 Task: Open Card Server Migration in Board Customer Acquisition Cost to Workspace Business Intelligence and Analytics and add a team member Softage.3@softage.net, a label Orange, a checklist Copywriting, an attachment from Trello, a color Orange and finally, add a card description 'Conduct customer research for new customer loyalty program' and a comment 'This task presents an opportunity to demonstrate our team-building and collaboration skills, working effectively with others towards a common goal.'. Add a start date 'Jan 07, 1900' with a due date 'Jan 14, 1900'
Action: Mouse moved to (44, 270)
Screenshot: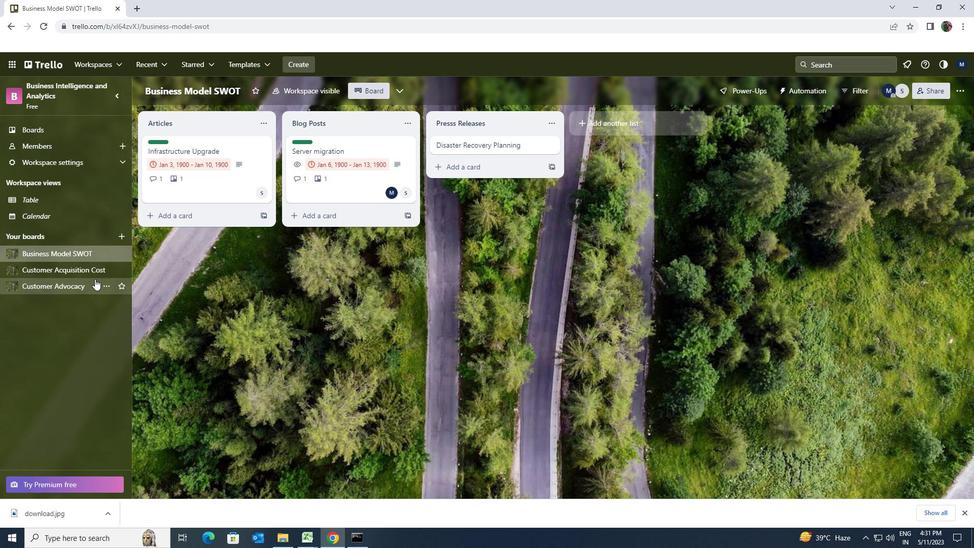 
Action: Mouse pressed left at (44, 270)
Screenshot: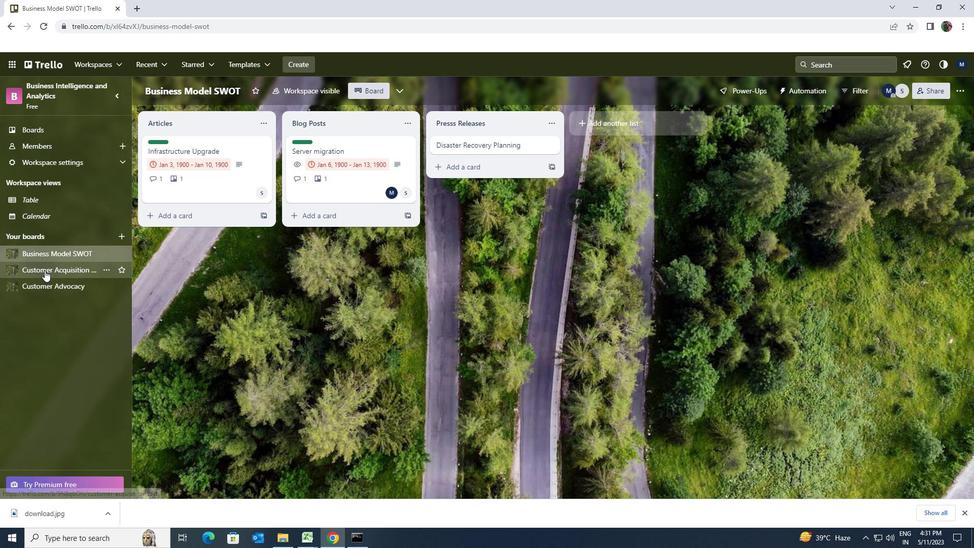 
Action: Mouse moved to (530, 149)
Screenshot: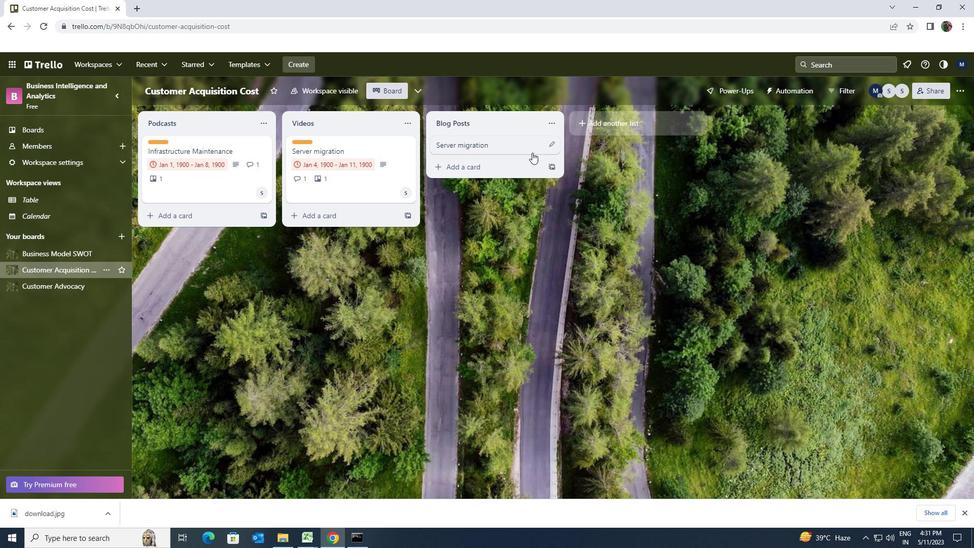 
Action: Mouse pressed left at (530, 149)
Screenshot: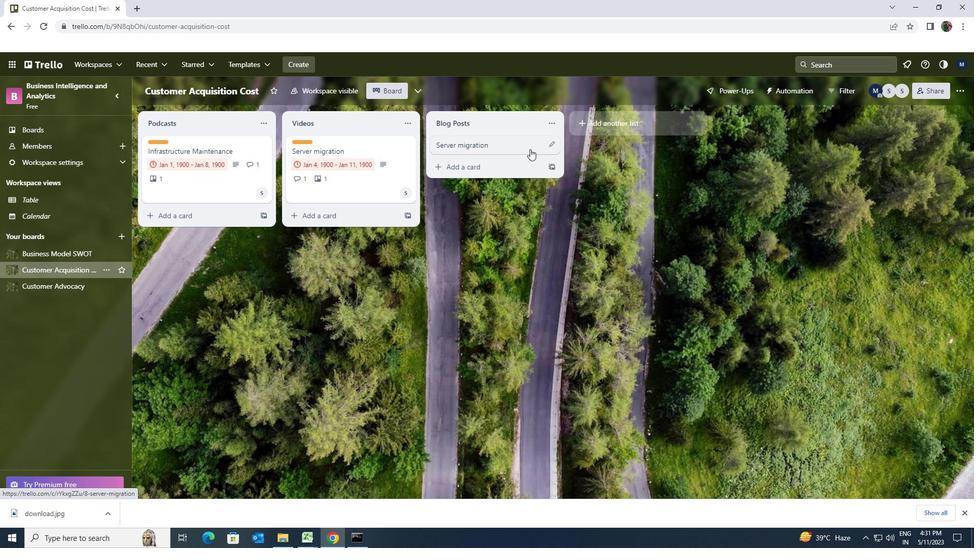 
Action: Mouse moved to (600, 147)
Screenshot: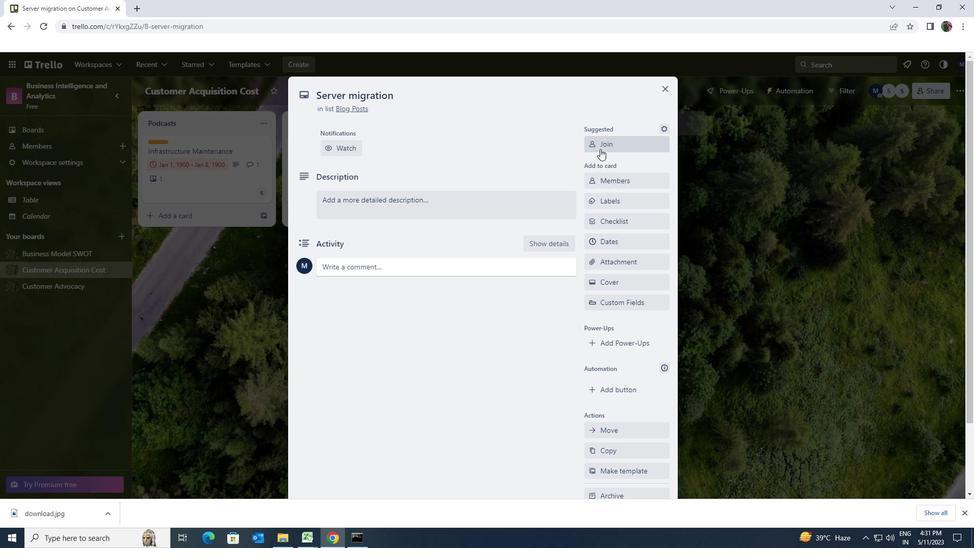 
Action: Mouse pressed left at (600, 147)
Screenshot: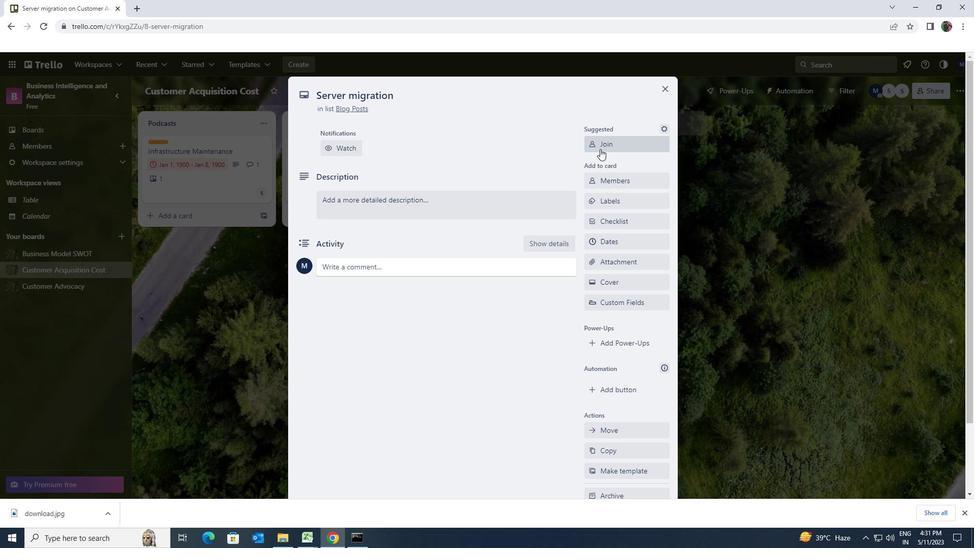 
Action: Mouse pressed left at (600, 147)
Screenshot: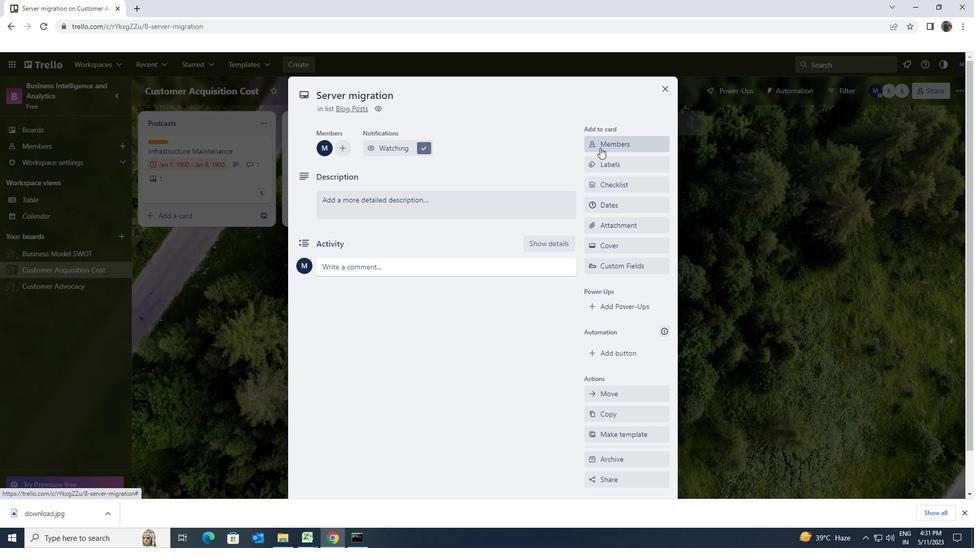 
Action: Key pressed softage.3<Key.shift>@SOFTAHE<Key.backspace><Key.backspace>GE.NET
Screenshot: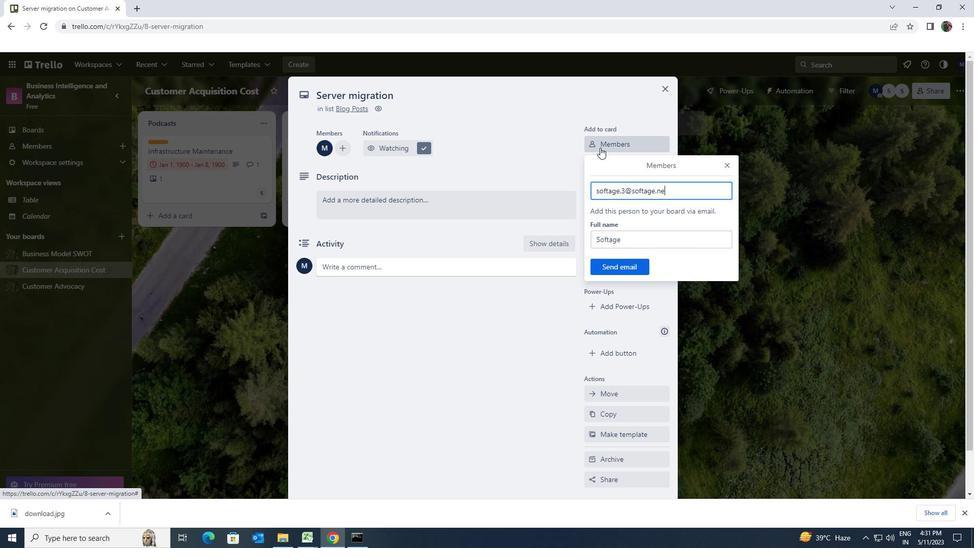 
Action: Mouse moved to (615, 267)
Screenshot: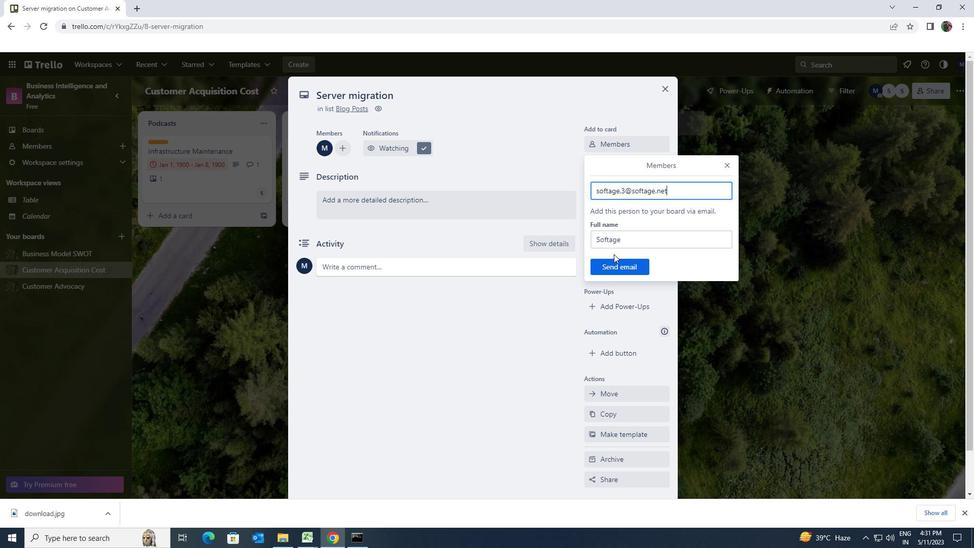 
Action: Mouse pressed left at (615, 267)
Screenshot: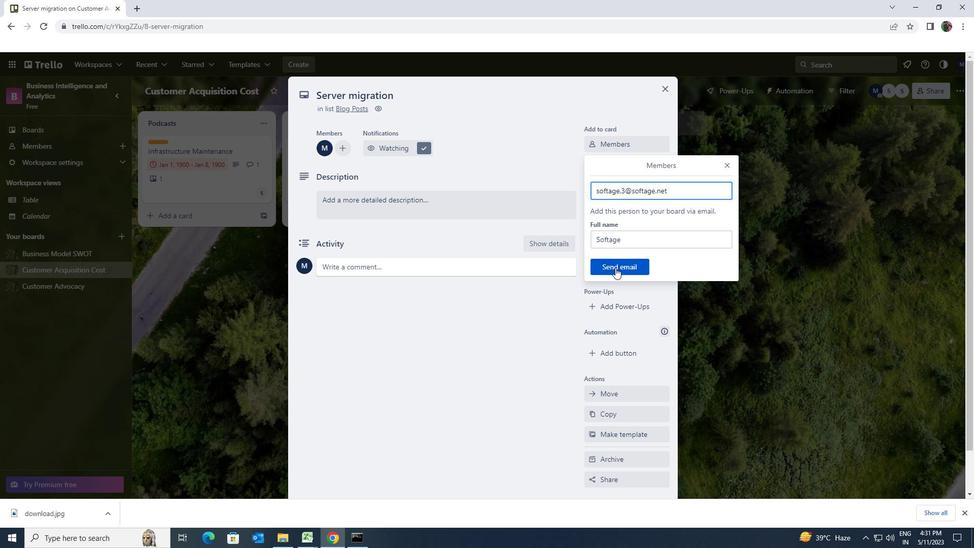 
Action: Mouse moved to (618, 163)
Screenshot: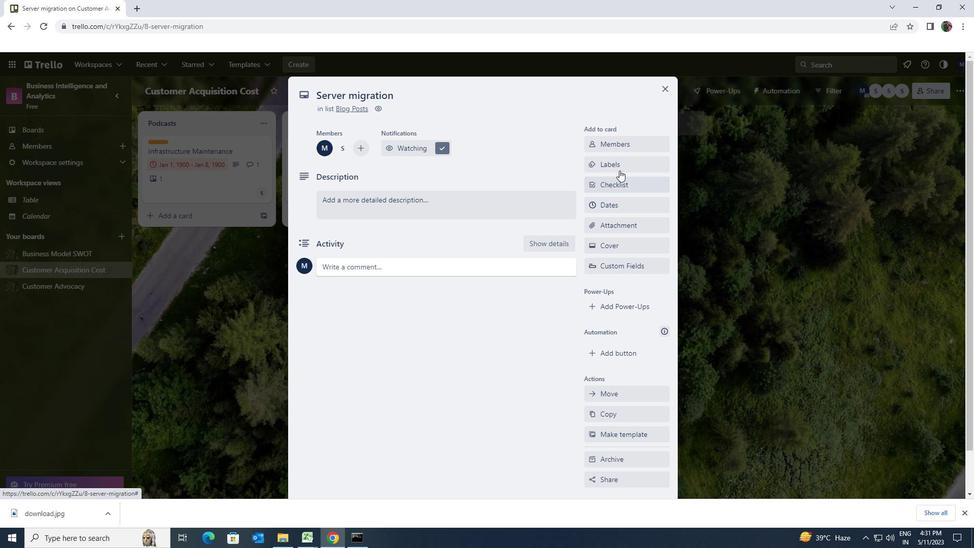 
Action: Mouse pressed left at (618, 163)
Screenshot: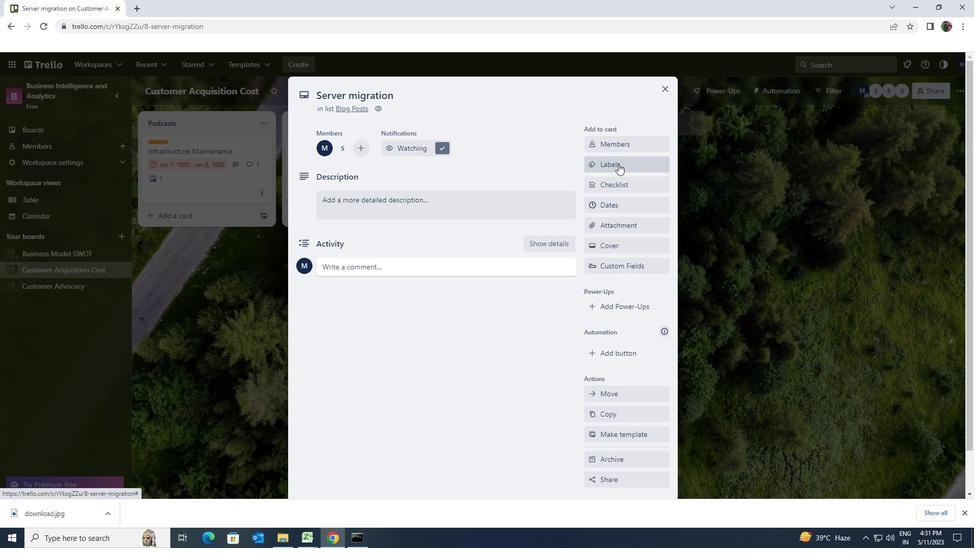 
Action: Mouse moved to (616, 361)
Screenshot: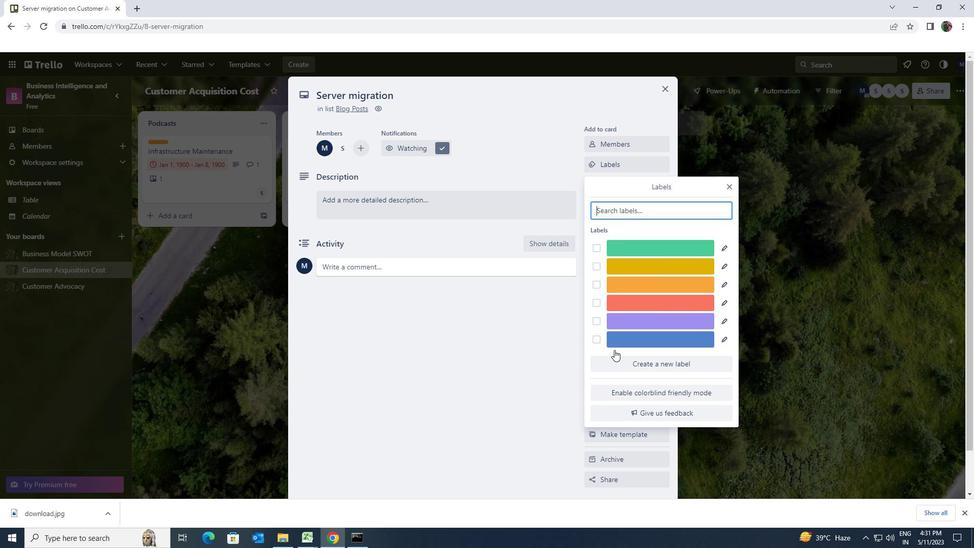 
Action: Mouse pressed left at (616, 361)
Screenshot: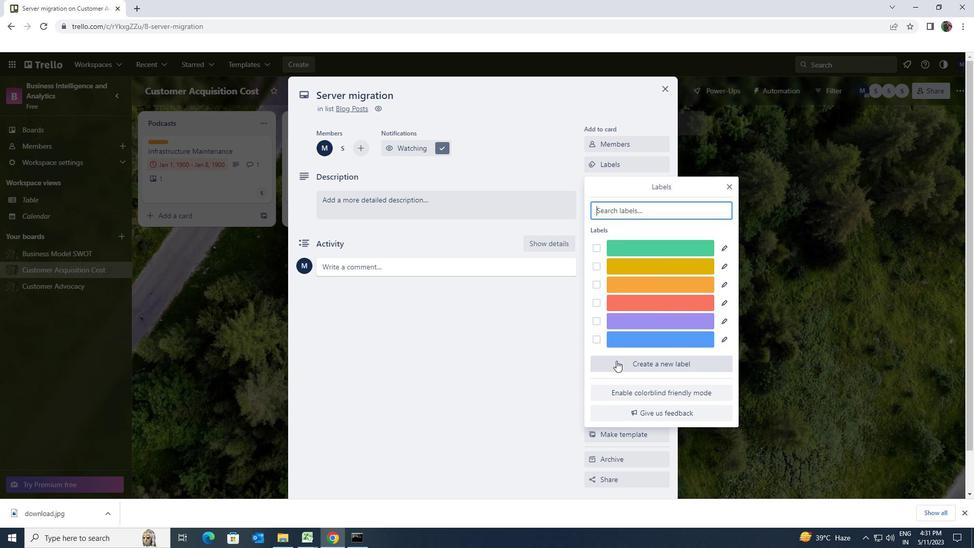 
Action: Mouse moved to (653, 326)
Screenshot: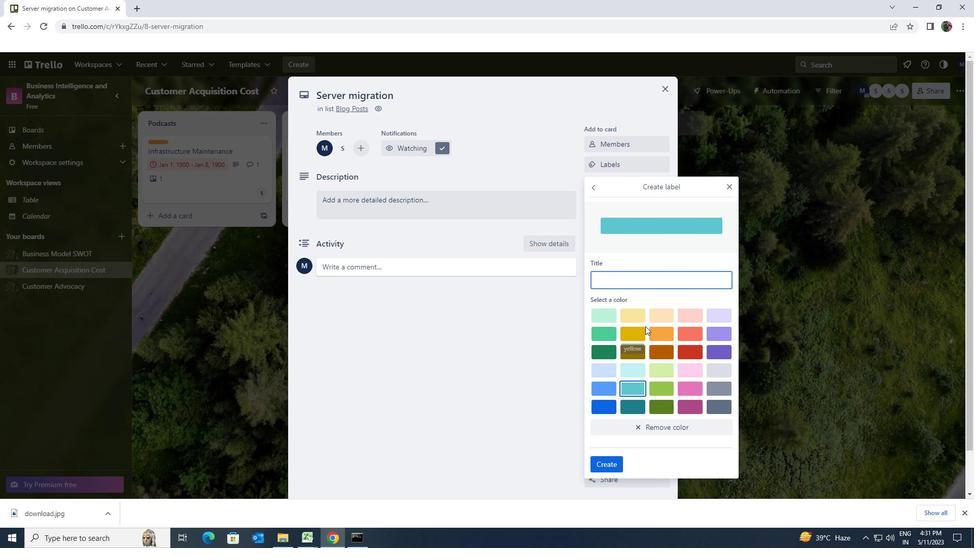 
Action: Mouse pressed left at (653, 326)
Screenshot: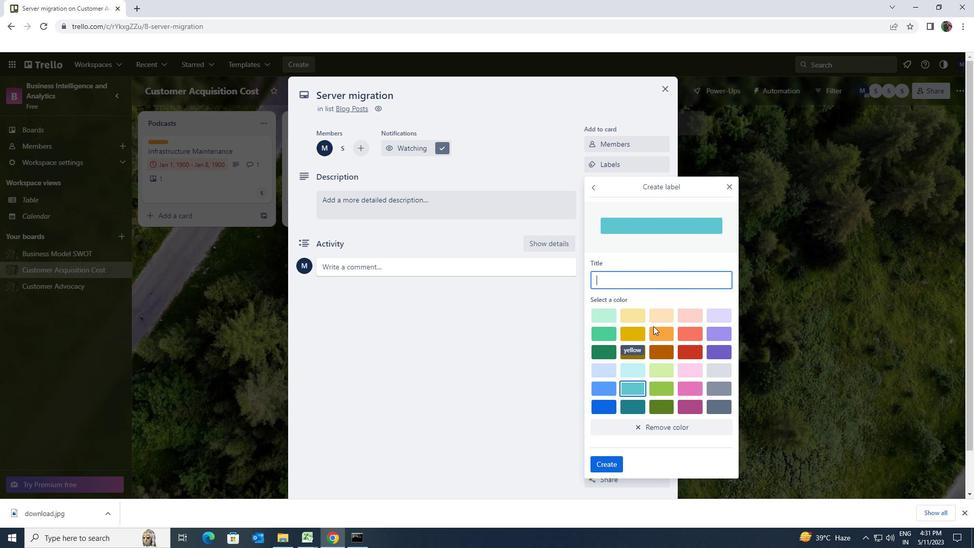 
Action: Mouse moved to (655, 332)
Screenshot: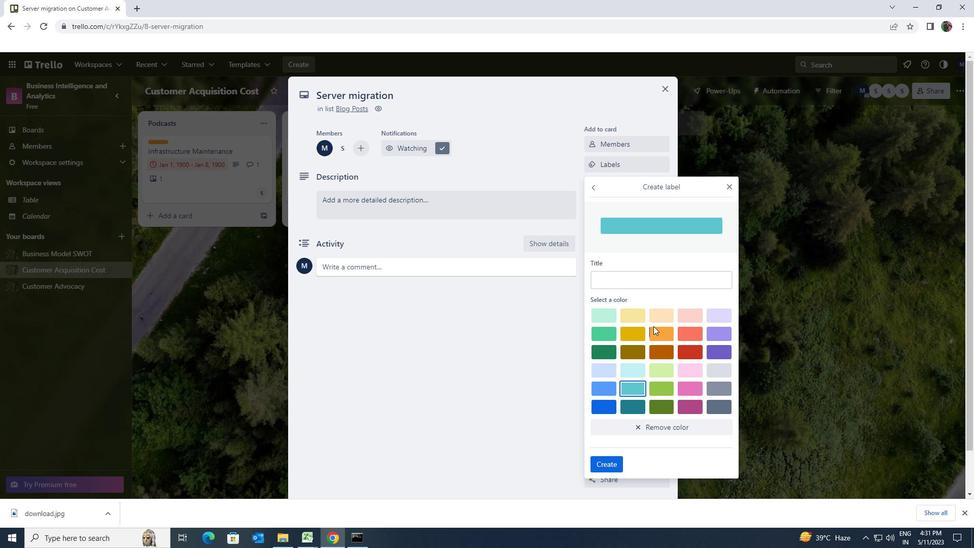 
Action: Mouse pressed left at (655, 332)
Screenshot: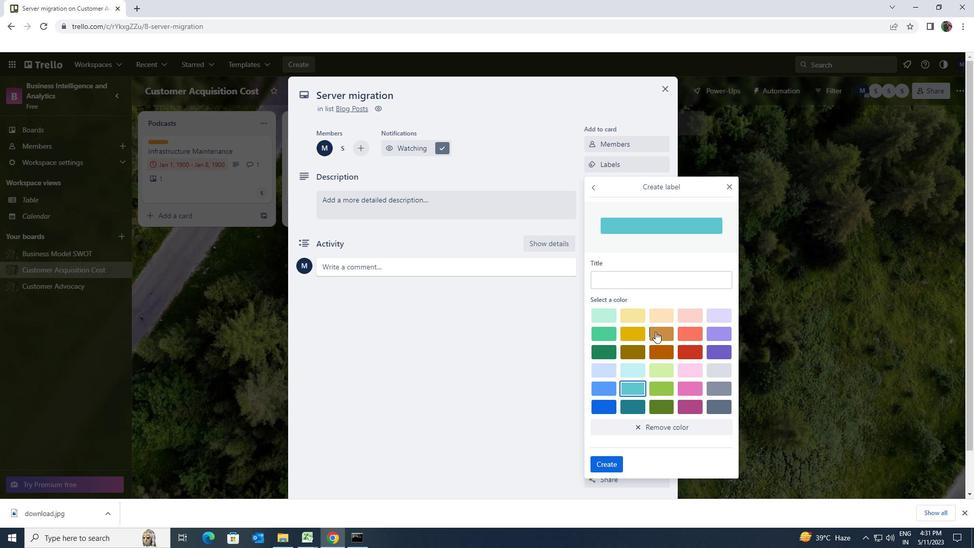 
Action: Mouse moved to (613, 463)
Screenshot: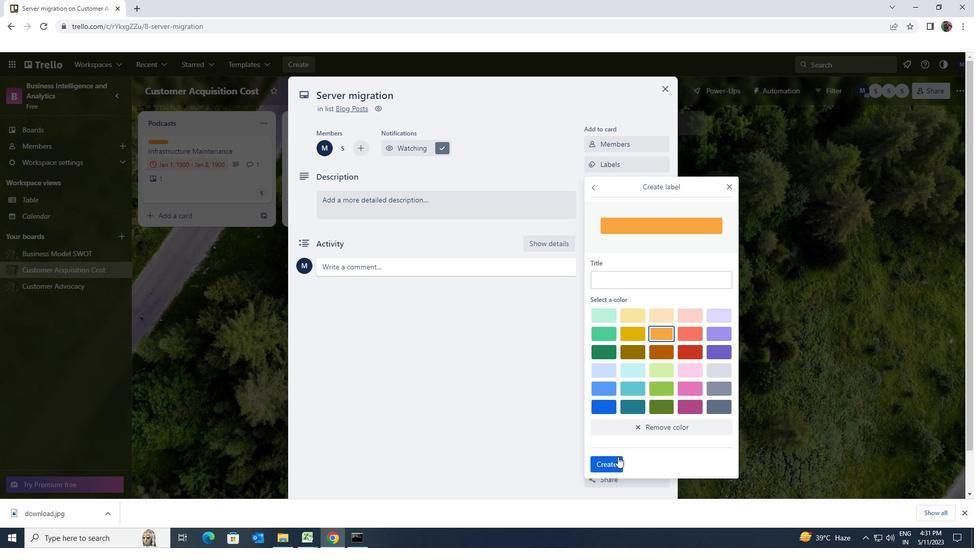 
Action: Mouse pressed left at (613, 463)
Screenshot: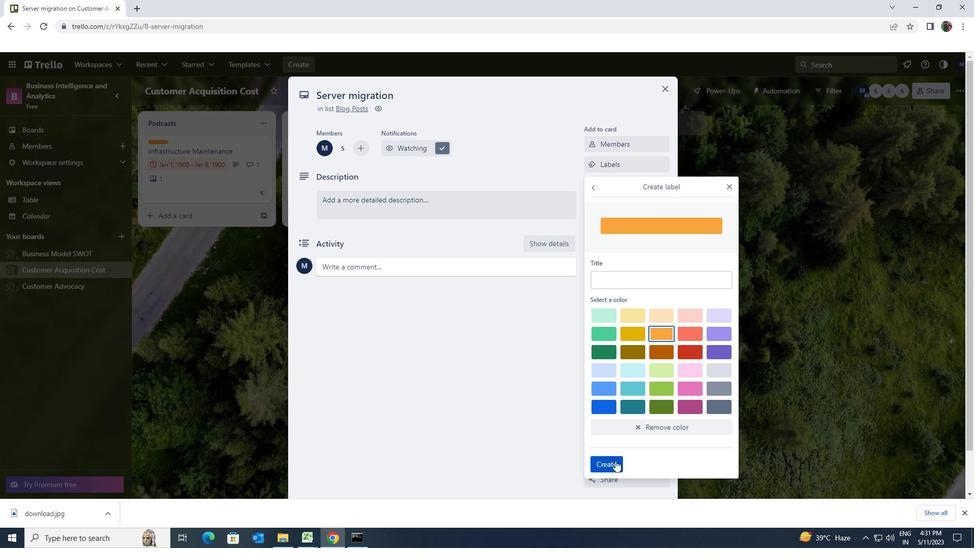 
Action: Mouse moved to (729, 189)
Screenshot: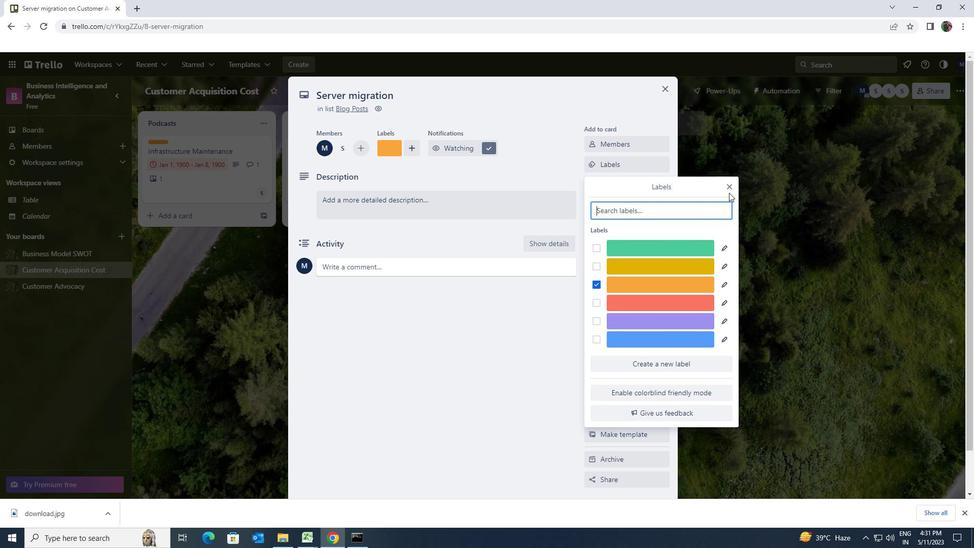 
Action: Mouse pressed left at (729, 189)
Screenshot: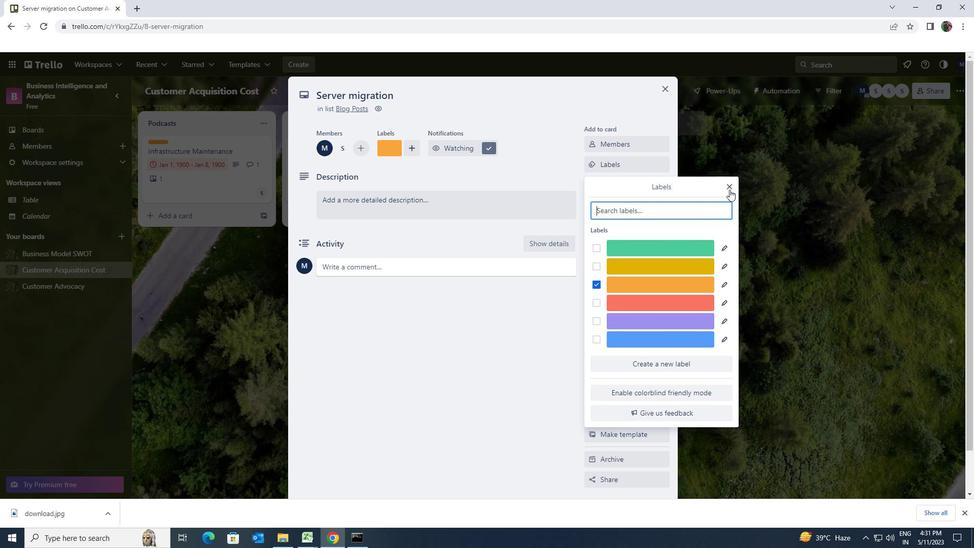 
Action: Mouse moved to (652, 187)
Screenshot: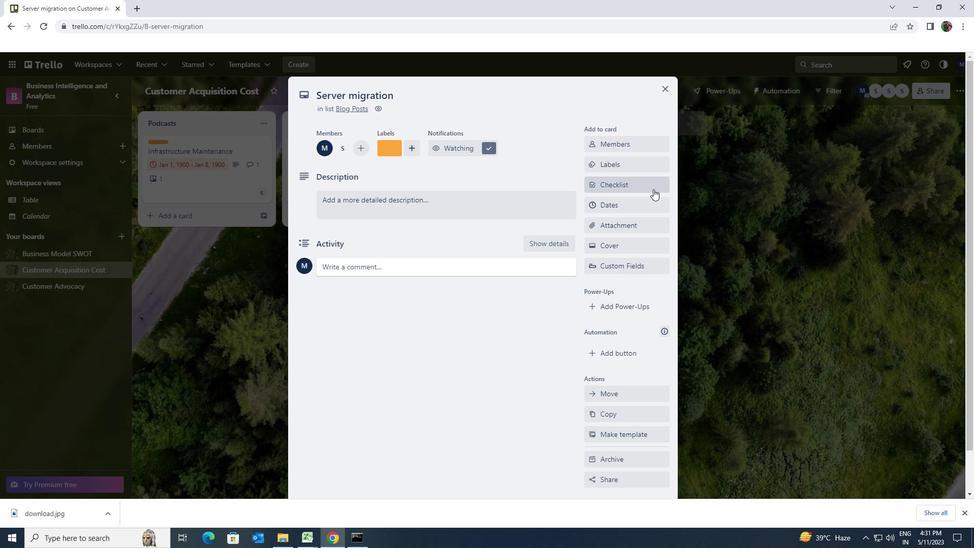 
Action: Mouse pressed left at (652, 187)
Screenshot: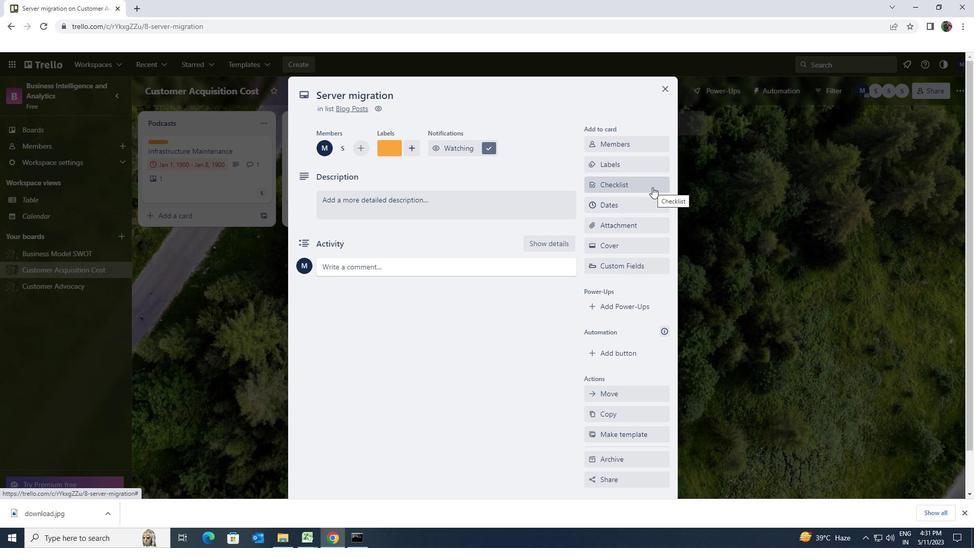 
Action: Key pressed <Key.shift>COPYWRITING
Screenshot: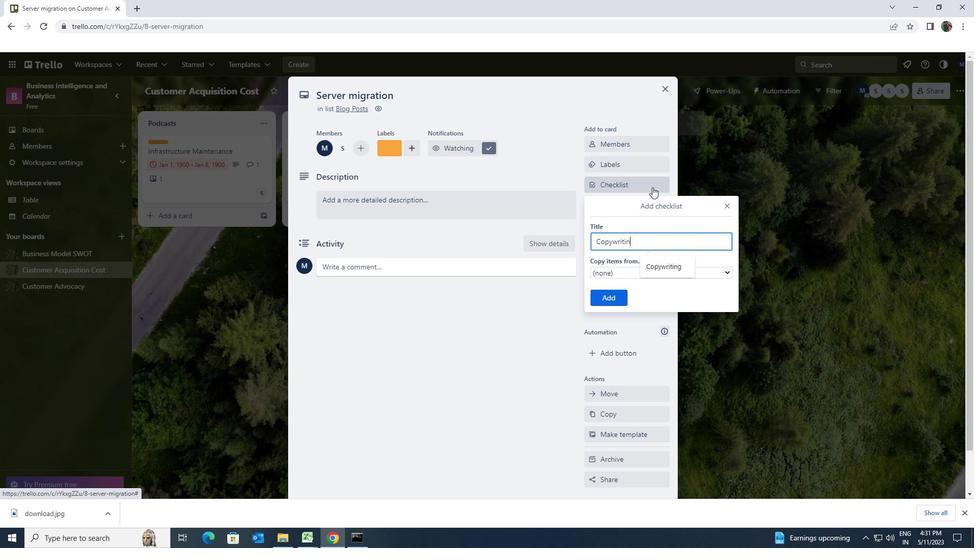 
Action: Mouse moved to (609, 296)
Screenshot: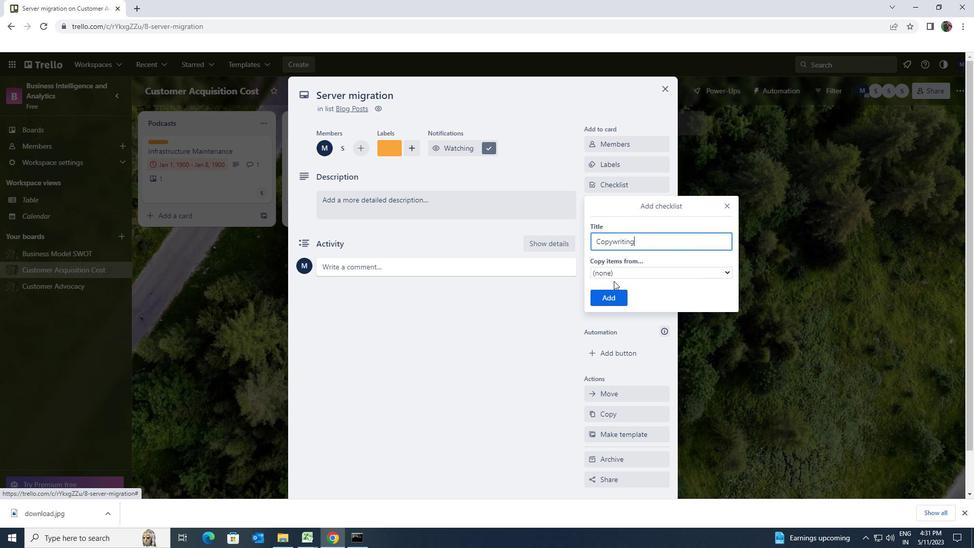 
Action: Mouse pressed left at (609, 296)
Screenshot: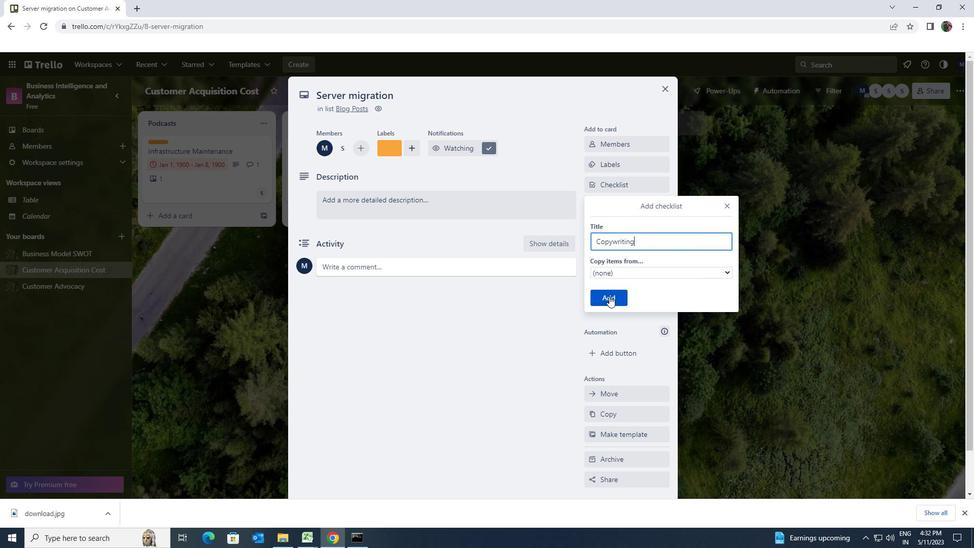 
Action: Mouse moved to (608, 228)
Screenshot: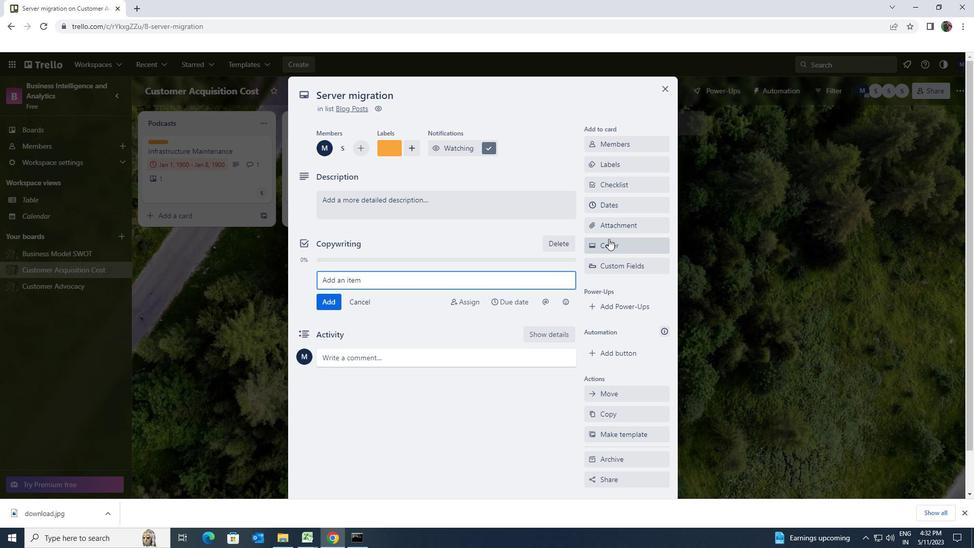 
Action: Mouse pressed left at (608, 228)
Screenshot: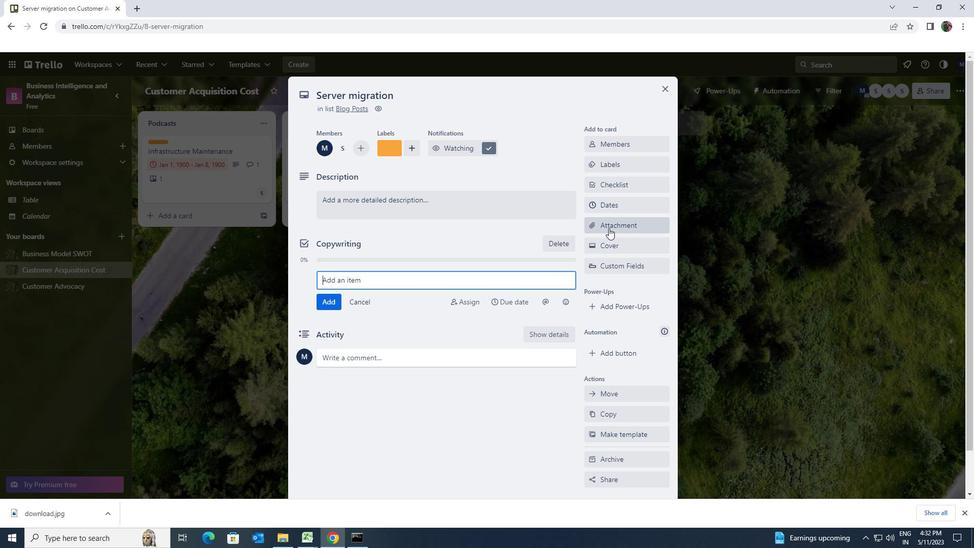 
Action: Mouse moved to (607, 283)
Screenshot: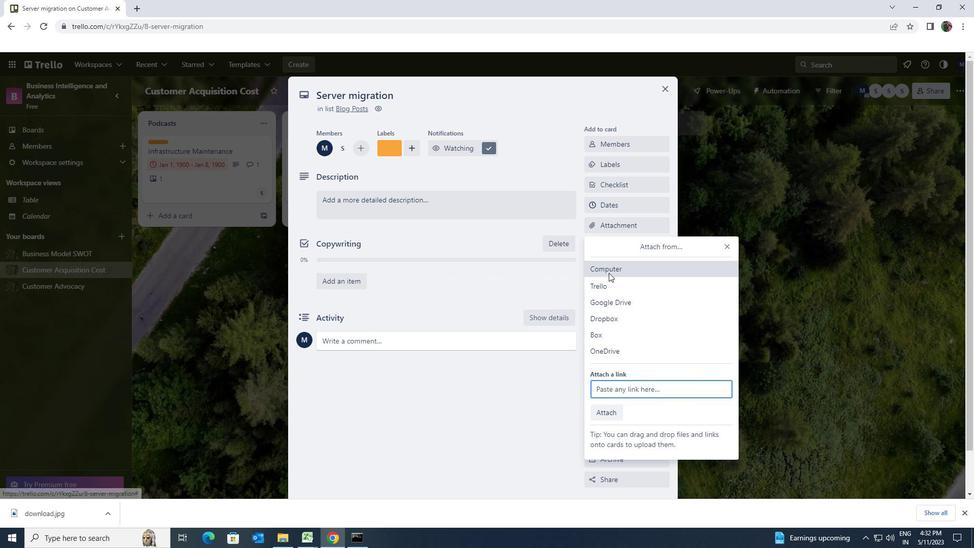 
Action: Mouse pressed left at (607, 283)
Screenshot: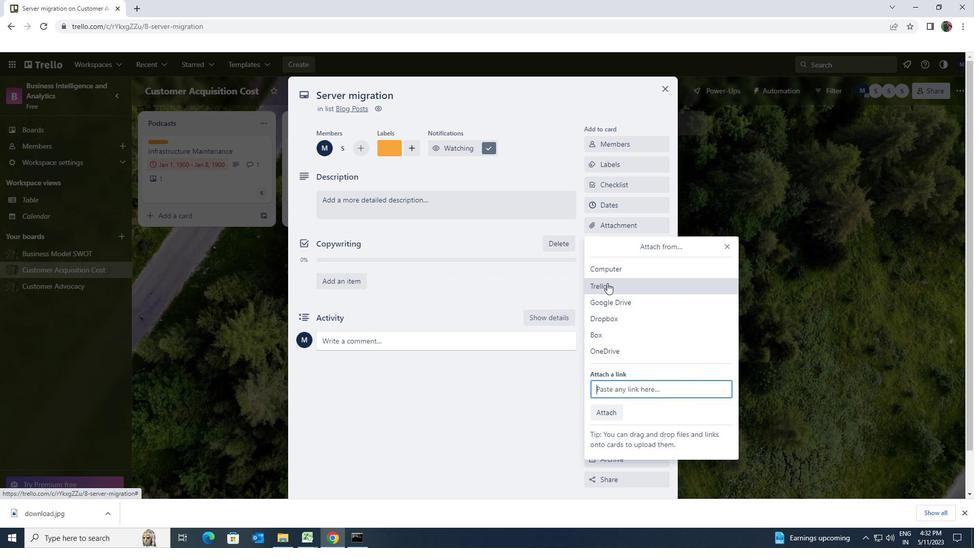 
Action: Mouse moved to (597, 434)
Screenshot: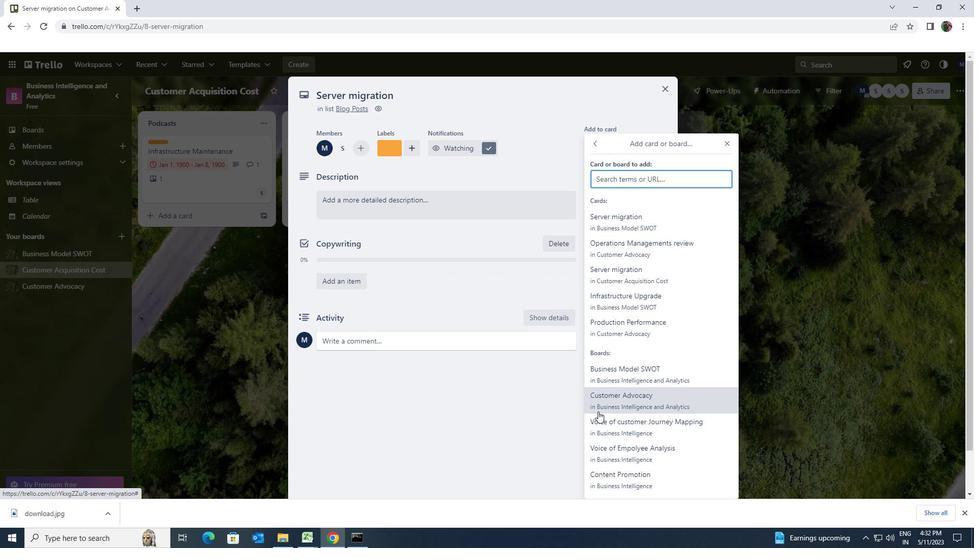 
Action: Mouse pressed left at (597, 434)
Screenshot: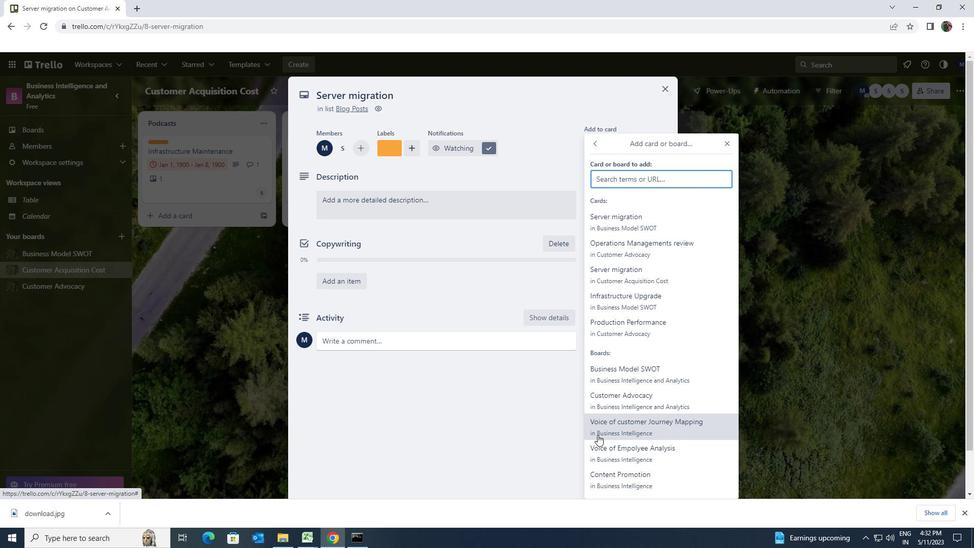 
Action: Mouse moved to (505, 210)
Screenshot: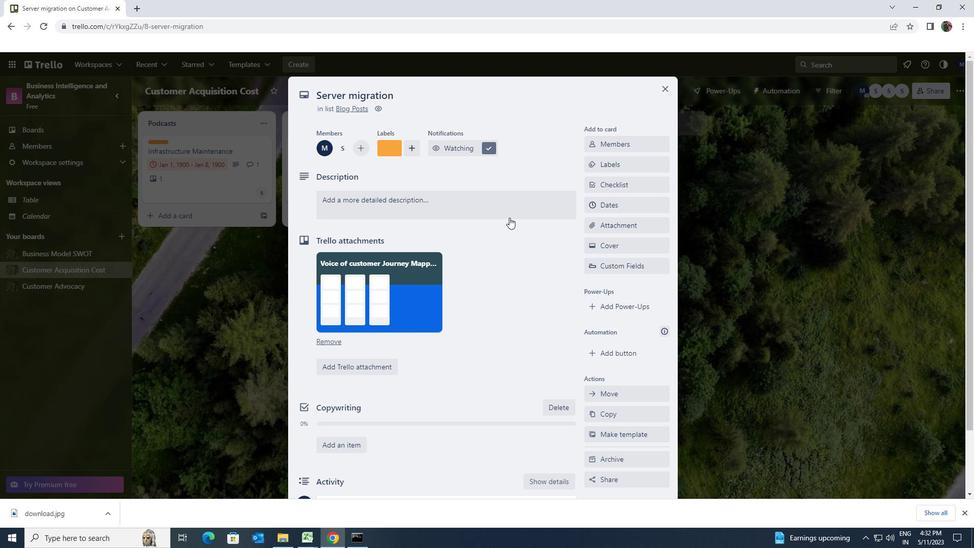 
Action: Mouse pressed left at (505, 210)
Screenshot: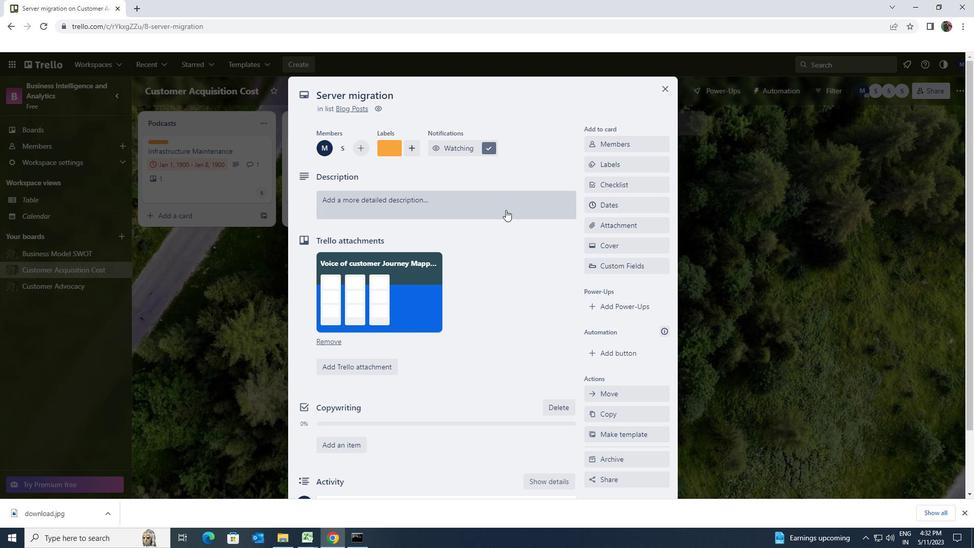 
Action: Key pressed <Key.shift>CONDUCT<Key.space><Key.space>CUSTOMER<Key.space>RESEARCH<Key.space>FOR<Key.space>NEW<Key.space>CUSTOMER<Key.space>LOYALTY<Key.space>PROGRAM.
Screenshot: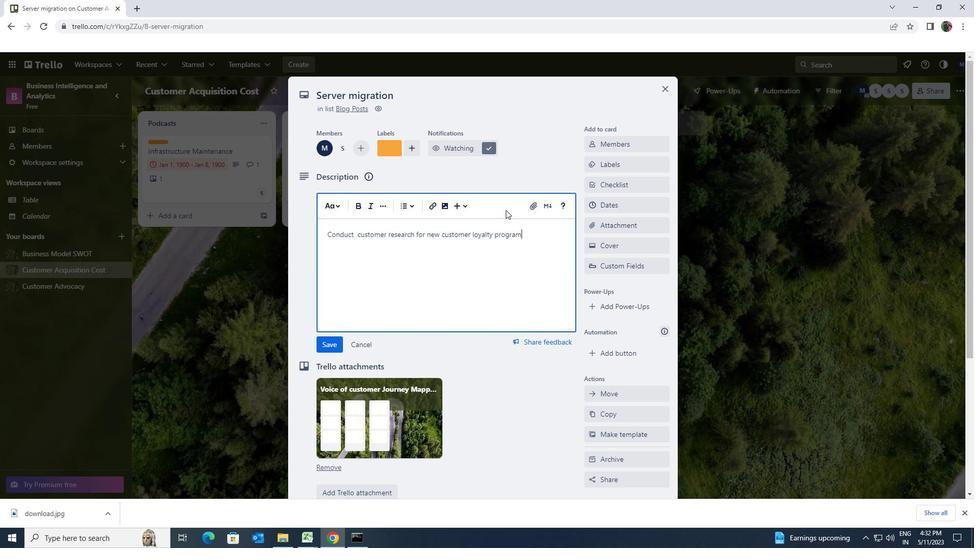 
Action: Mouse moved to (328, 339)
Screenshot: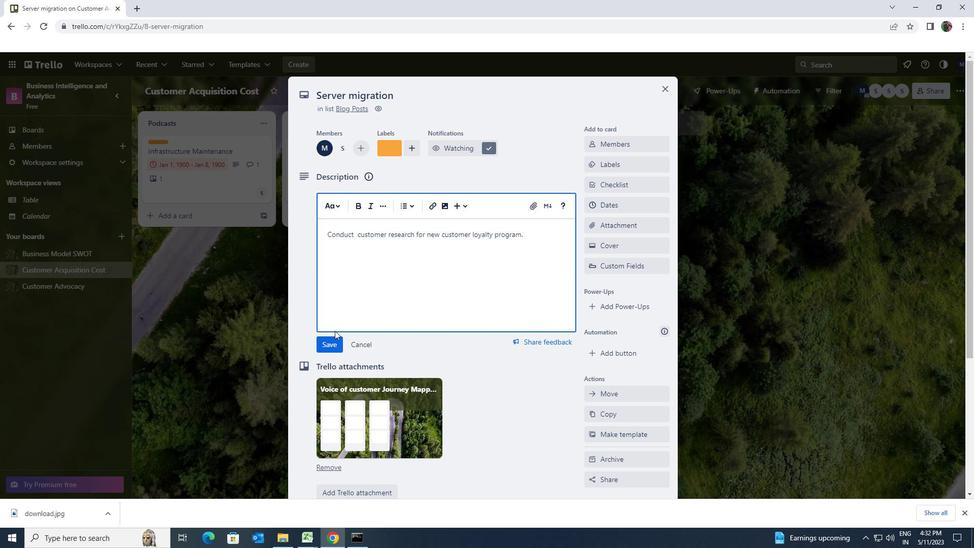 
Action: Mouse pressed left at (328, 339)
Screenshot: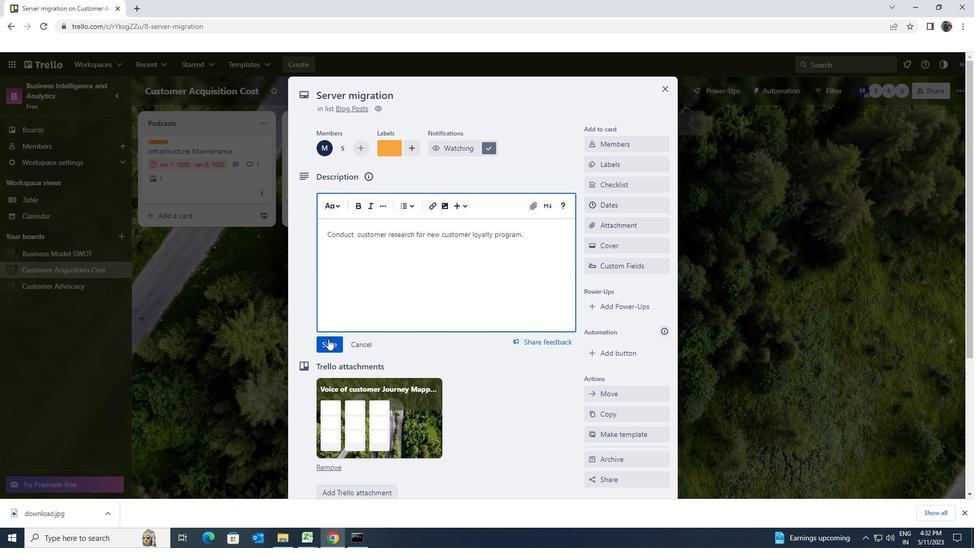 
Action: Mouse moved to (325, 340)
Screenshot: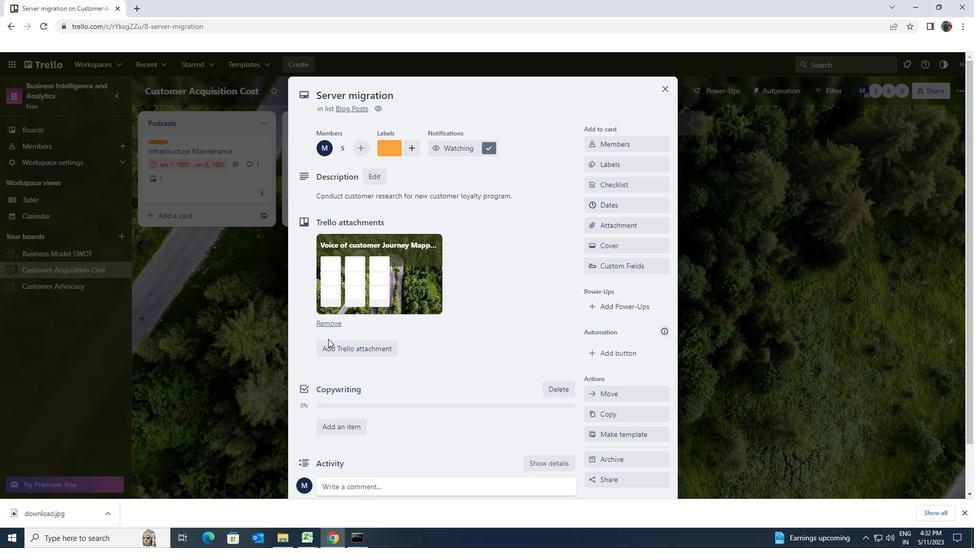 
Action: Mouse scrolled (325, 339) with delta (0, 0)
Screenshot: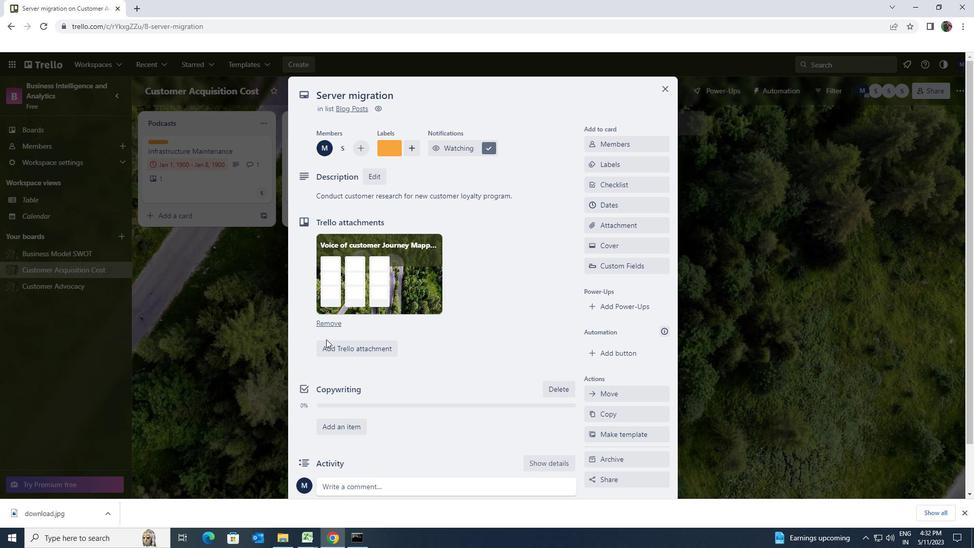 
Action: Mouse scrolled (325, 339) with delta (0, 0)
Screenshot: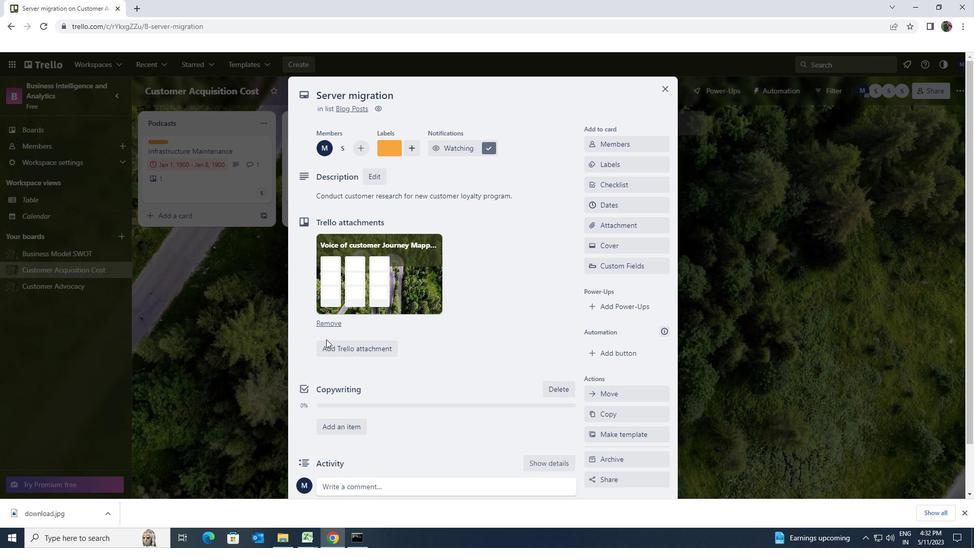 
Action: Mouse scrolled (325, 339) with delta (0, 0)
Screenshot: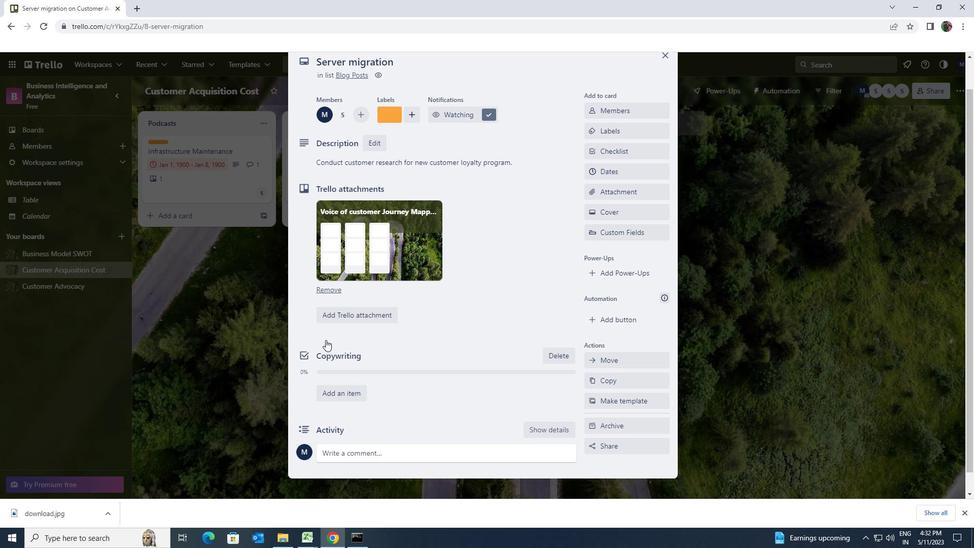 
Action: Mouse scrolled (325, 339) with delta (0, 0)
Screenshot: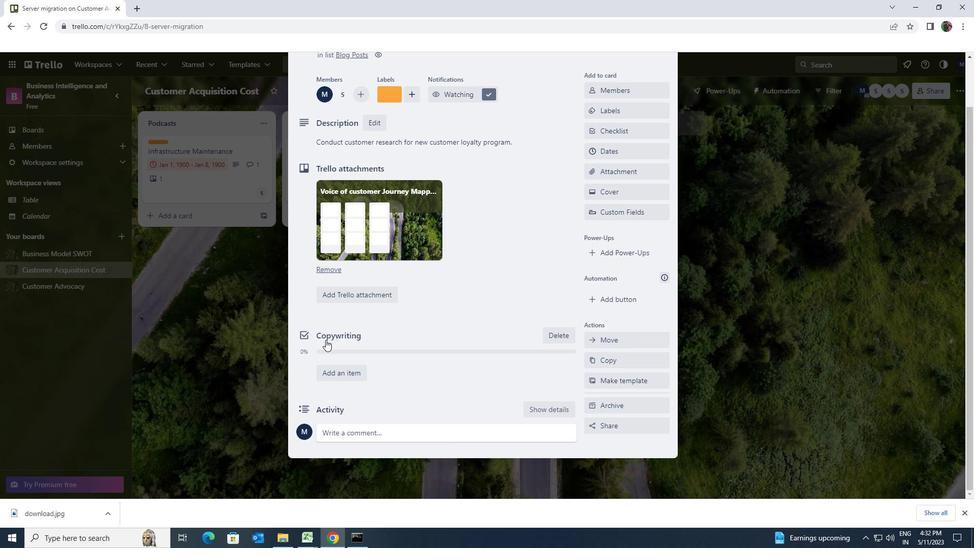 
Action: Mouse moved to (338, 435)
Screenshot: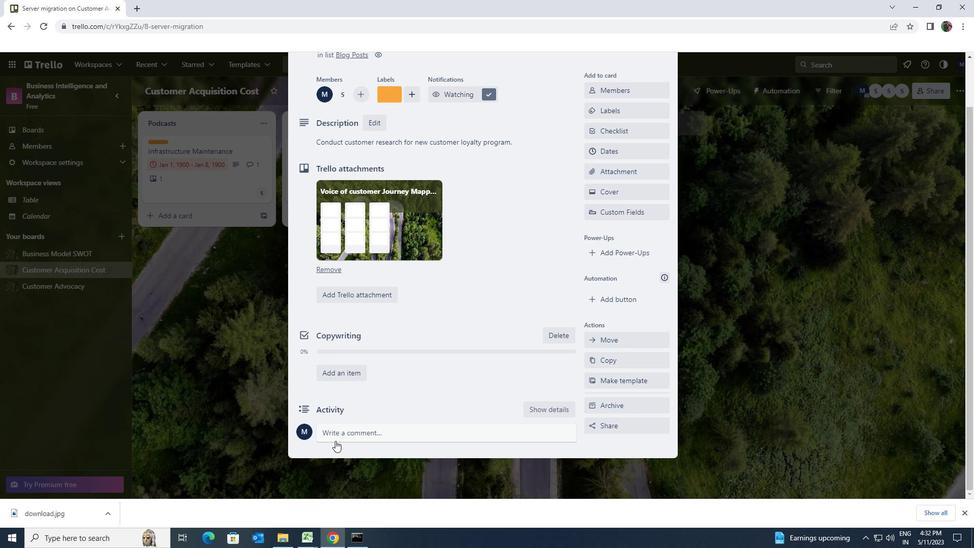 
Action: Mouse pressed left at (338, 435)
Screenshot: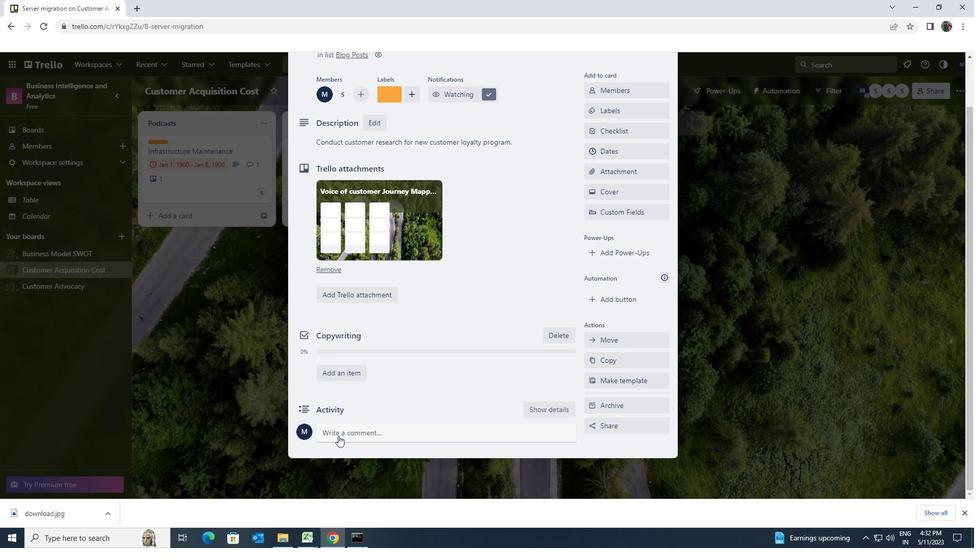 
Action: Key pressed <Key.shift>THIS<Key.space><Key.shift>TASK<Key.space>PRESENTS<Key.space>AN<Key.space>OPPORTUNITY<Key.space>TO<Key.space>DEMONSTRATIVE<Key.space>OUR<Key.space>TEAM<Key.space>BUILDING<Key.space>AND<Key.space>COLLBORATII<Key.backspace><Key.backspace>ION<Key.space>SKILLS<Key.space>WORKING<Key.space>EFFECTIVELY<Key.space>WITH<Key.space>OTHERS<Key.space>TOWARDS<Key.space>A<Key.space>COMMON<Key.space>GOALSS.
Screenshot: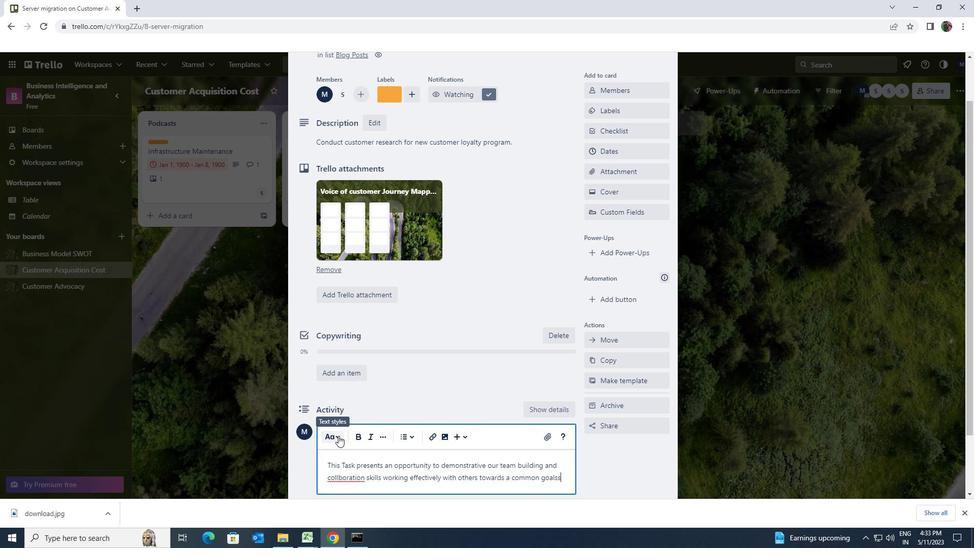 
Action: Mouse scrolled (338, 435) with delta (0, 0)
Screenshot: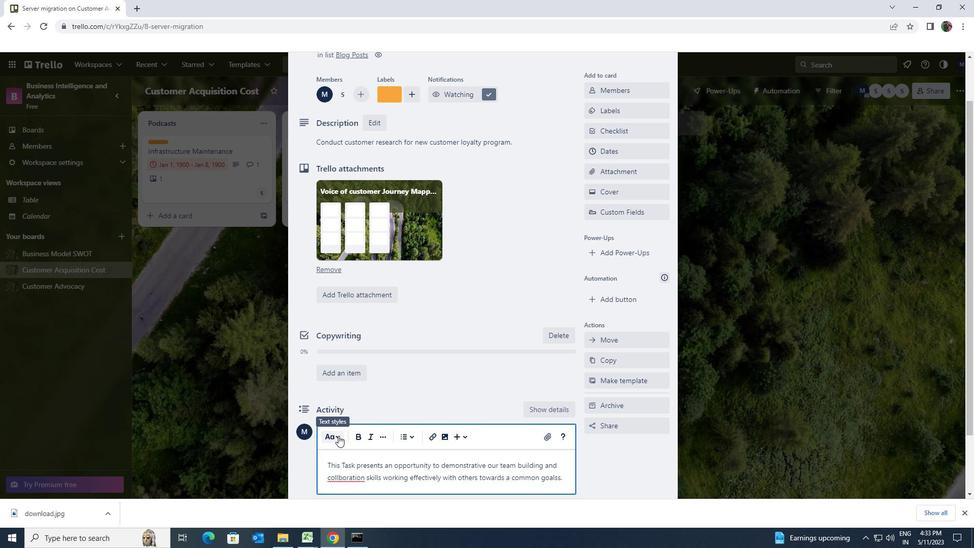 
Action: Mouse moved to (331, 451)
Screenshot: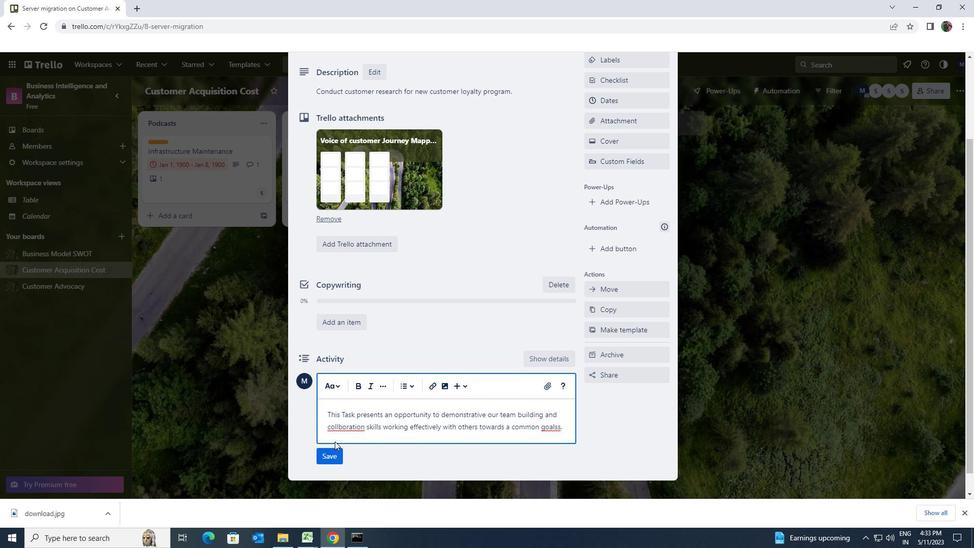 
Action: Mouse pressed left at (331, 451)
Screenshot: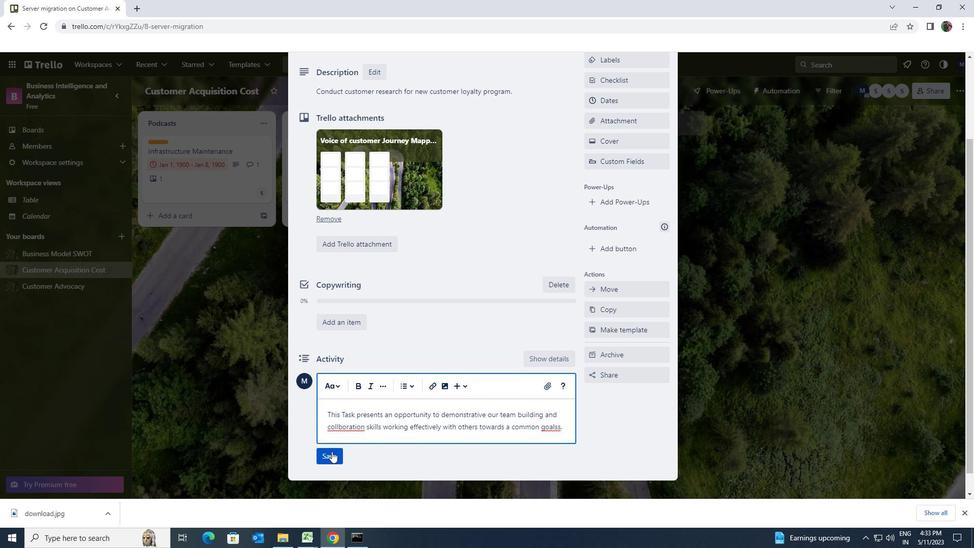 
Action: Mouse moved to (406, 388)
Screenshot: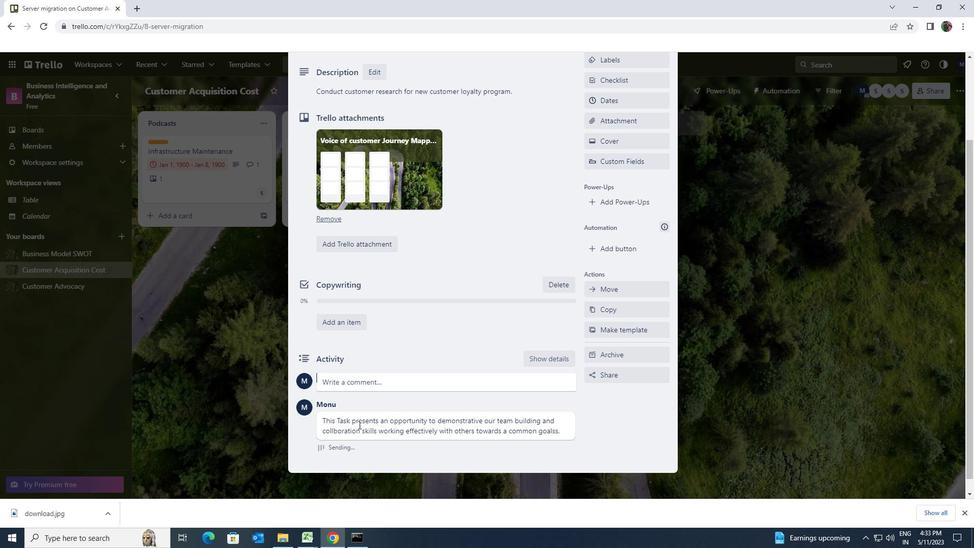 
Action: Mouse scrolled (406, 389) with delta (0, 0)
Screenshot: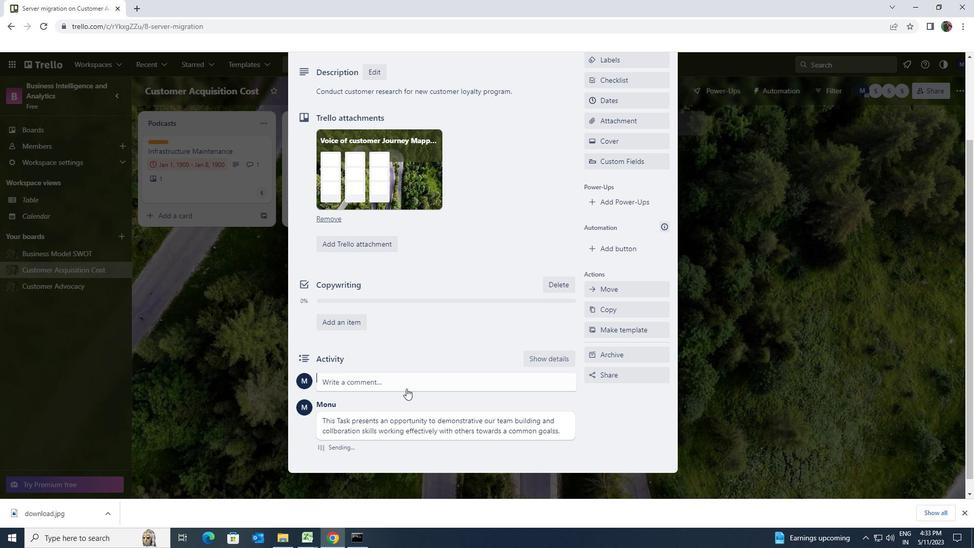 
Action: Mouse moved to (407, 388)
Screenshot: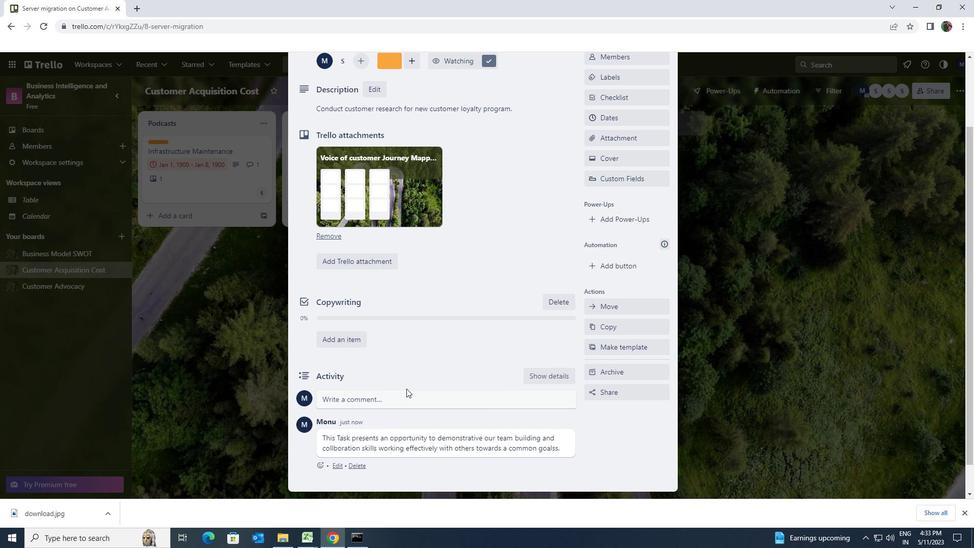 
Action: Mouse scrolled (407, 388) with delta (0, 0)
Screenshot: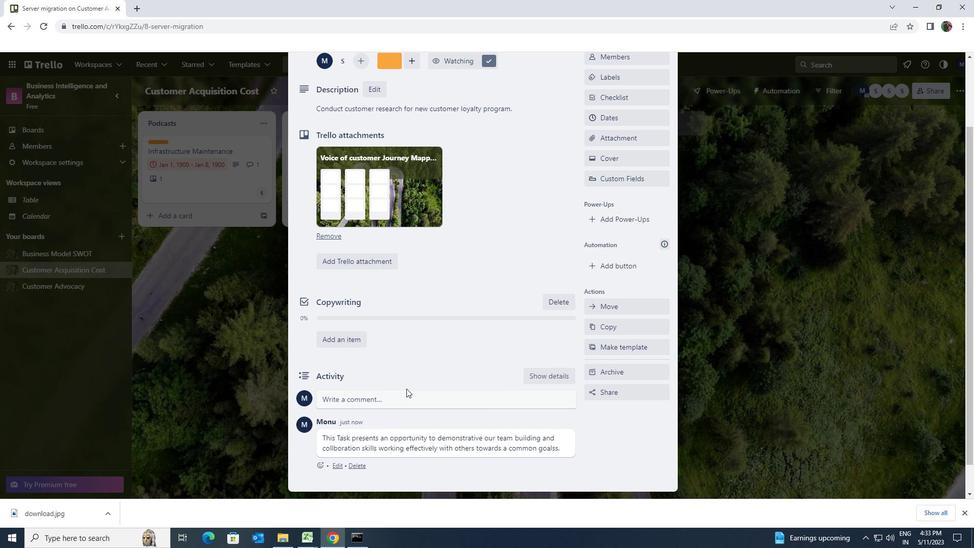 
Action: Mouse scrolled (407, 388) with delta (0, 0)
Screenshot: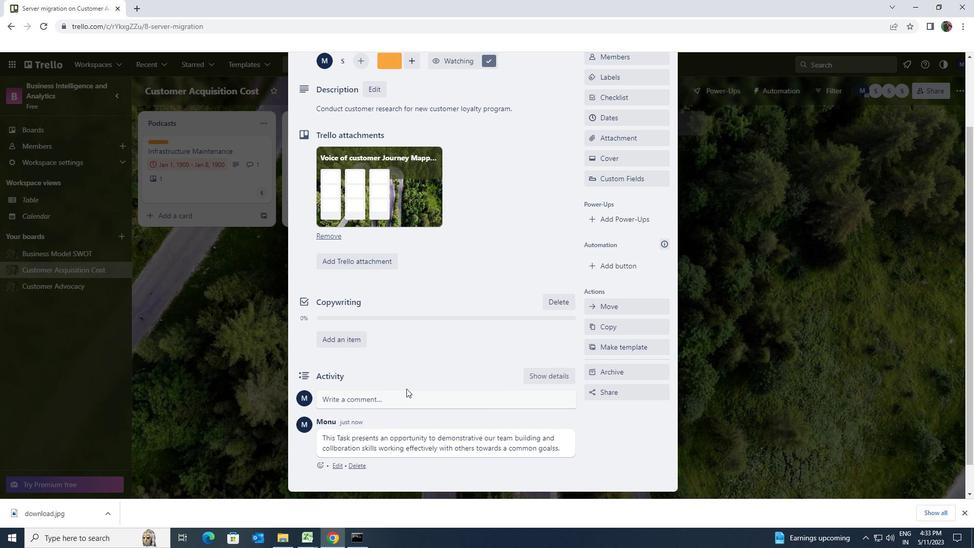 
Action: Mouse moved to (408, 387)
Screenshot: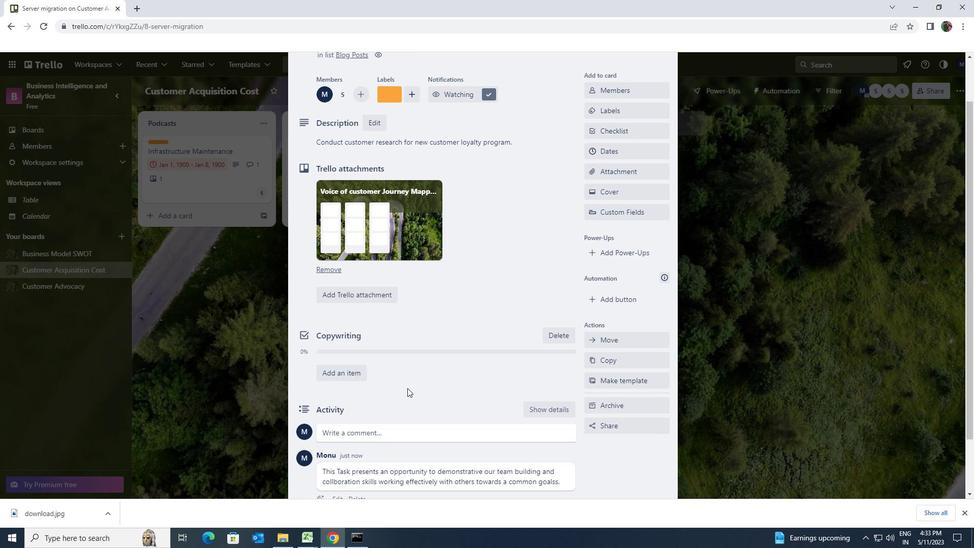 
Action: Mouse scrolled (408, 388) with delta (0, 0)
Screenshot: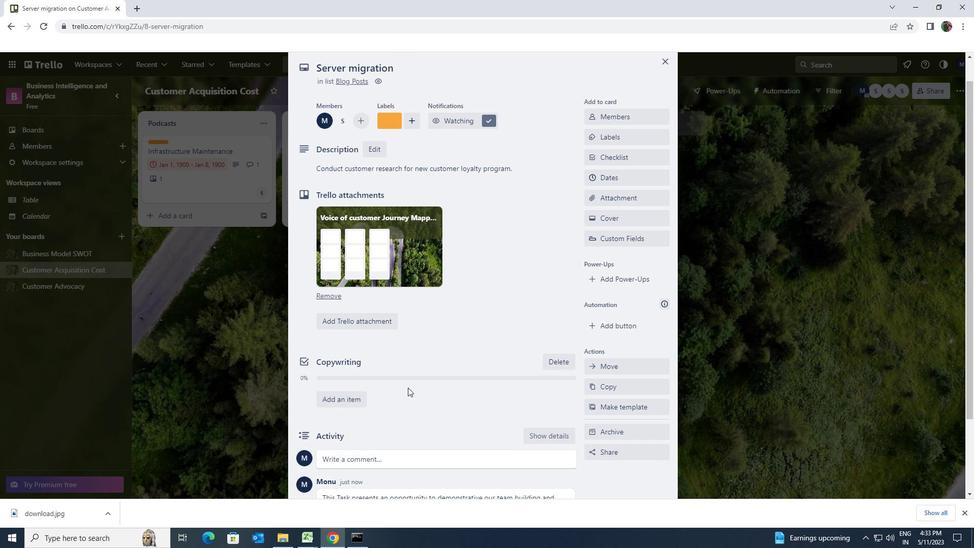 
Action: Mouse moved to (613, 208)
Screenshot: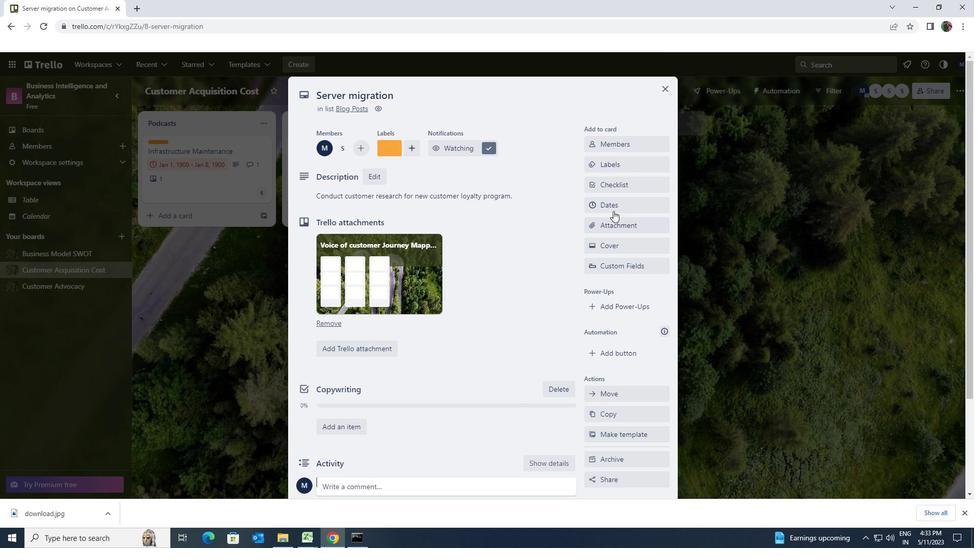 
Action: Mouse pressed left at (613, 208)
Screenshot: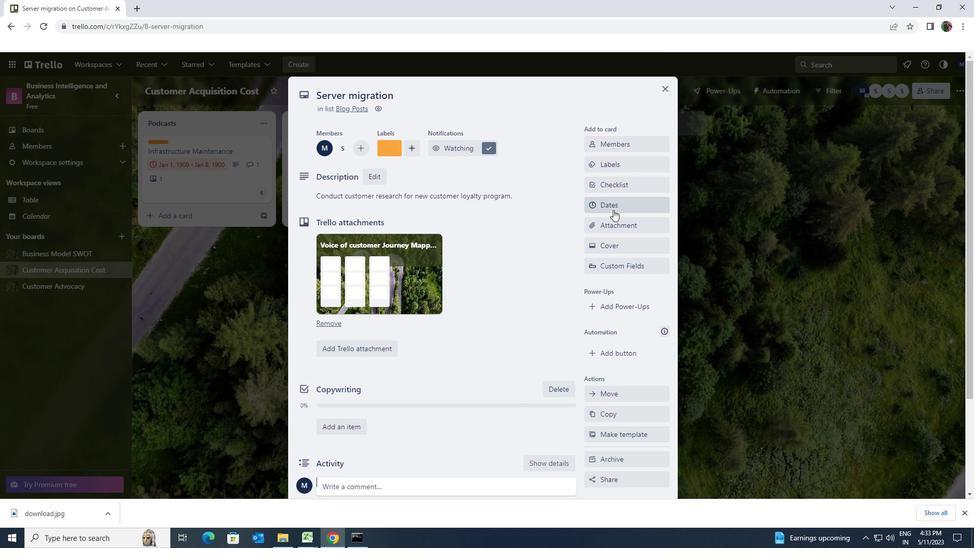
Action: Mouse moved to (595, 270)
Screenshot: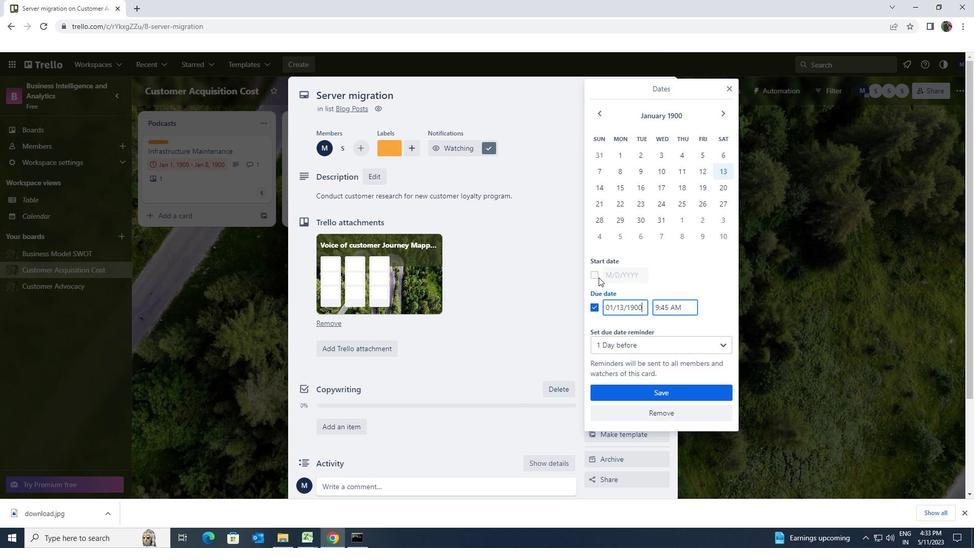 
Action: Mouse pressed left at (595, 270)
Screenshot: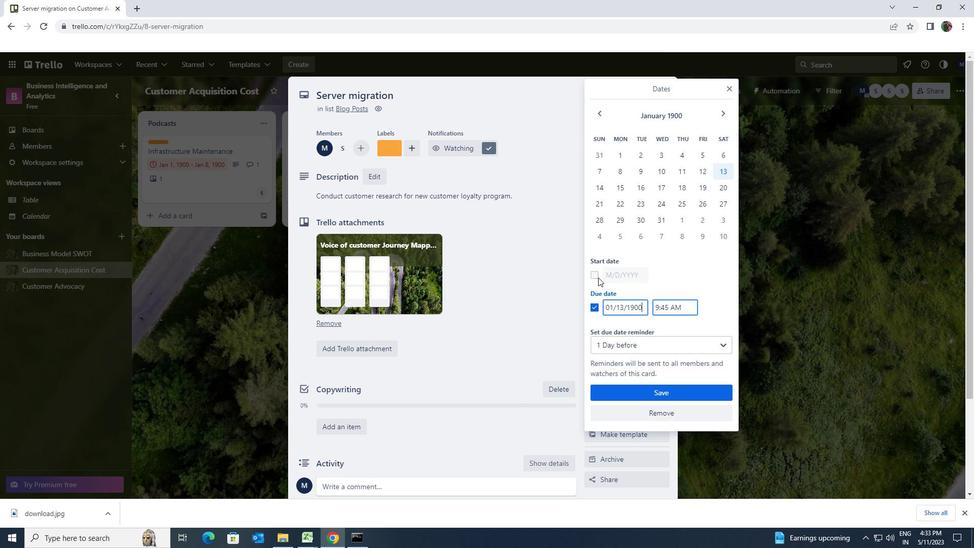
Action: Mouse moved to (643, 274)
Screenshot: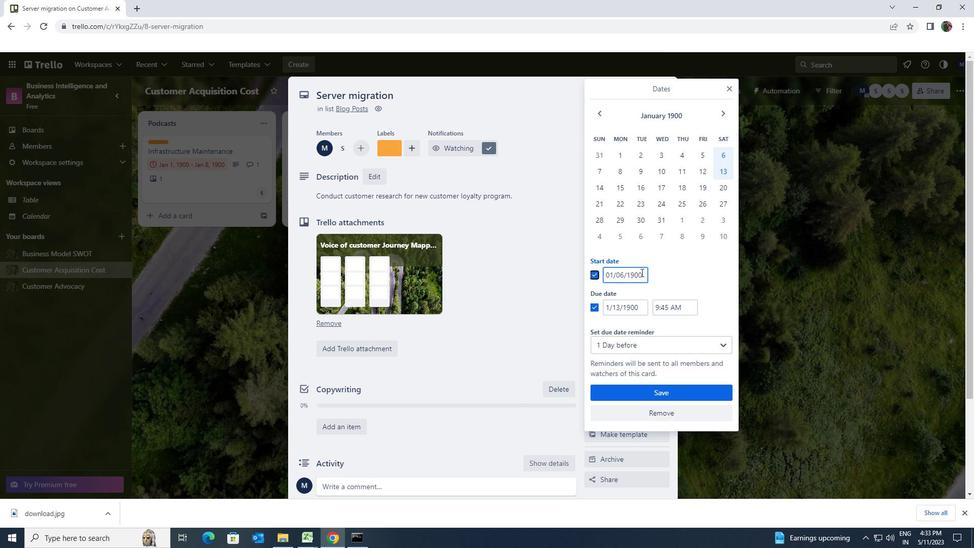 
Action: Mouse pressed left at (643, 274)
Screenshot: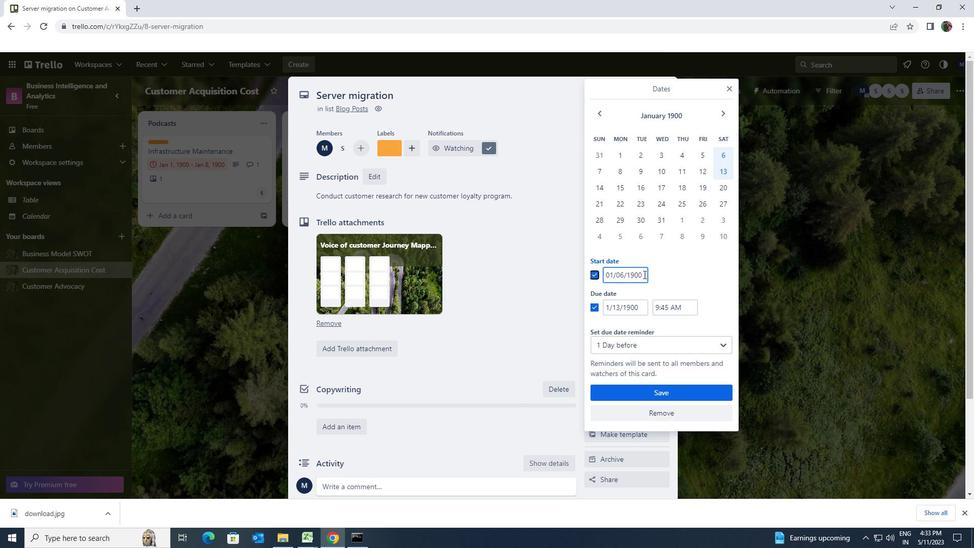 
Action: Mouse moved to (602, 272)
Screenshot: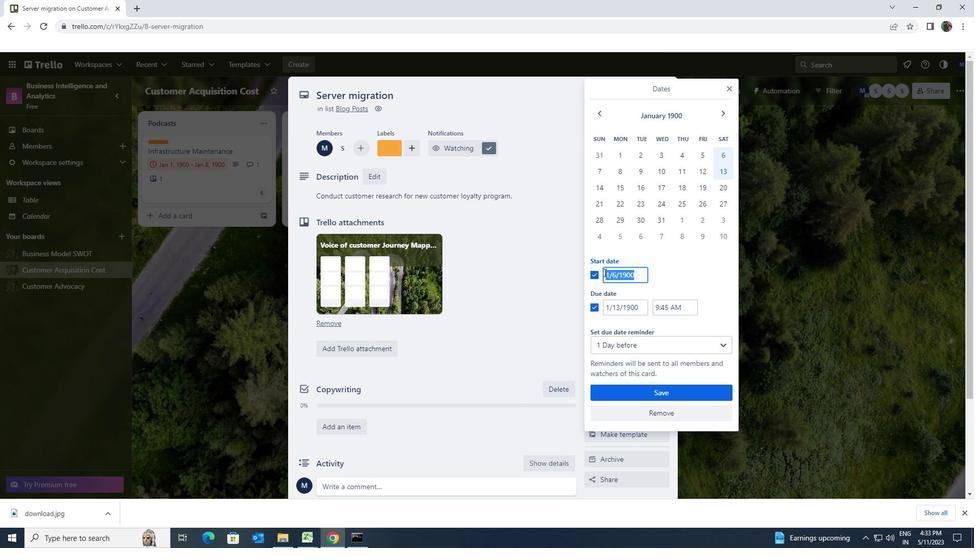 
Action: Key pressed 1/7/1900
Screenshot: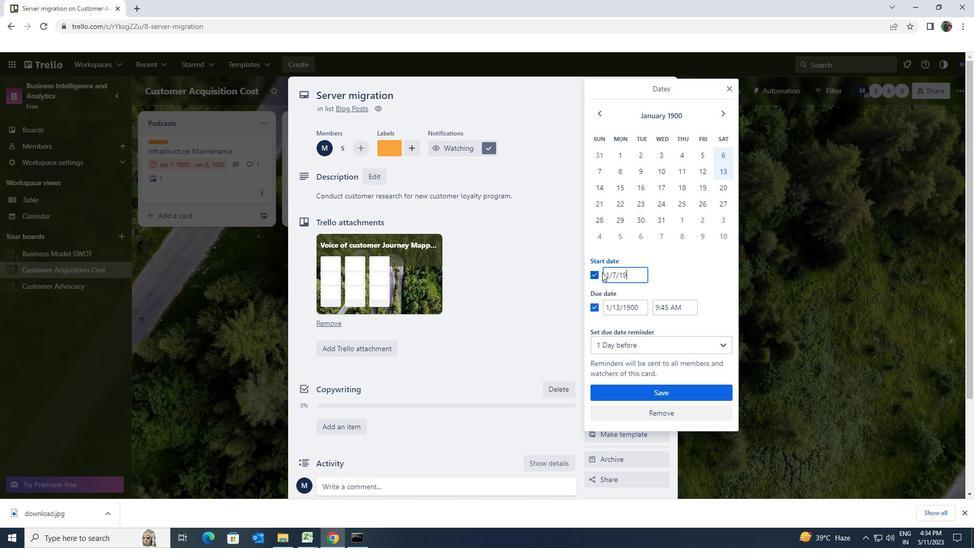 
Action: Mouse moved to (643, 308)
Screenshot: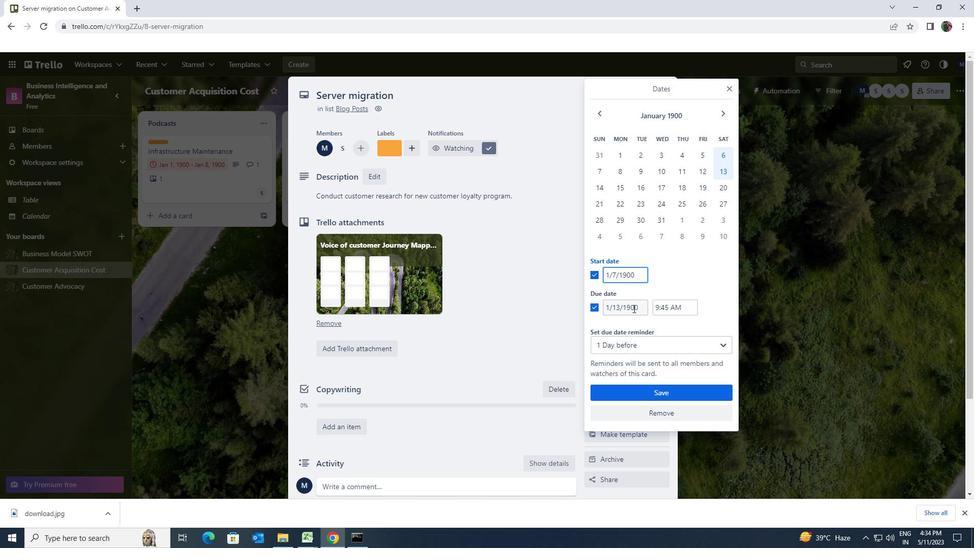 
Action: Mouse pressed left at (643, 308)
Screenshot: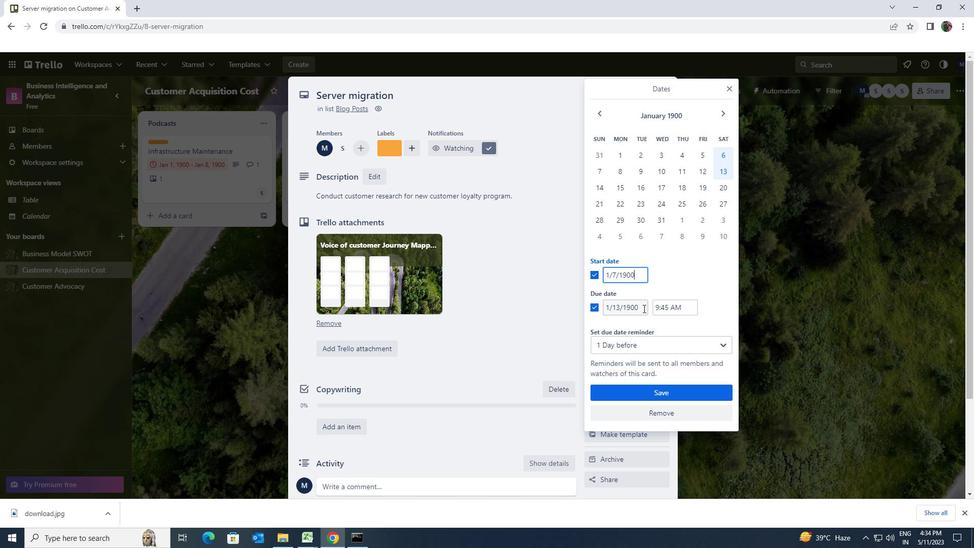 
Action: Mouse moved to (606, 306)
Screenshot: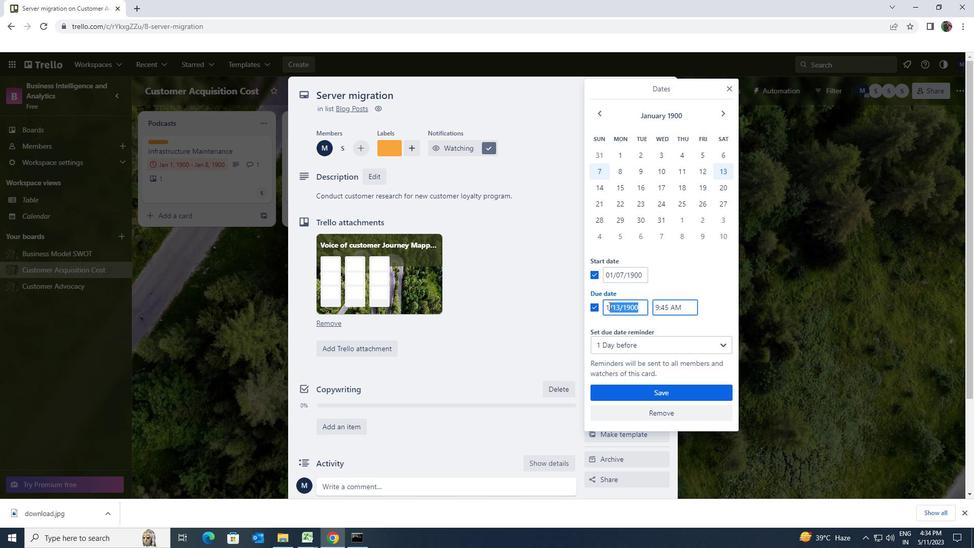 
Action: Key pressed 1/14/1900
Screenshot: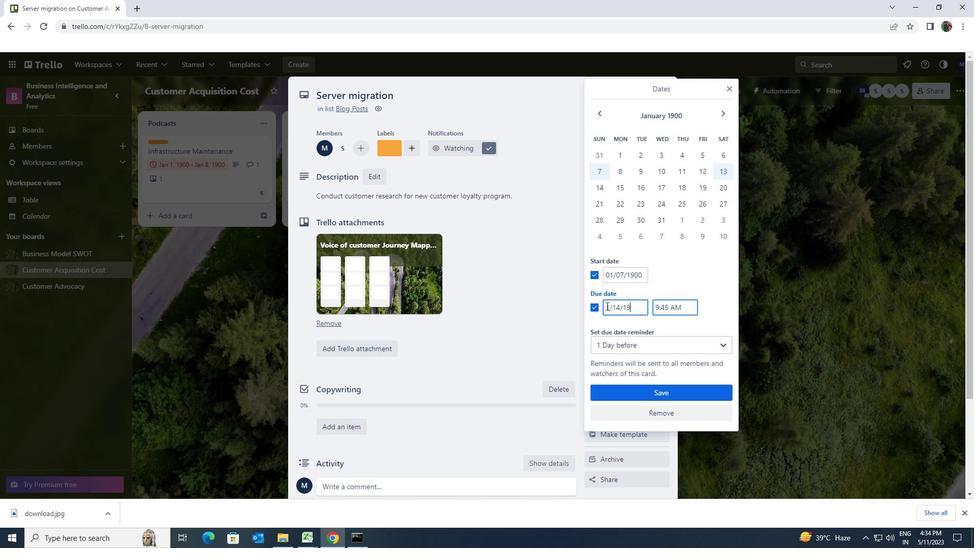 
Action: Mouse moved to (642, 397)
Screenshot: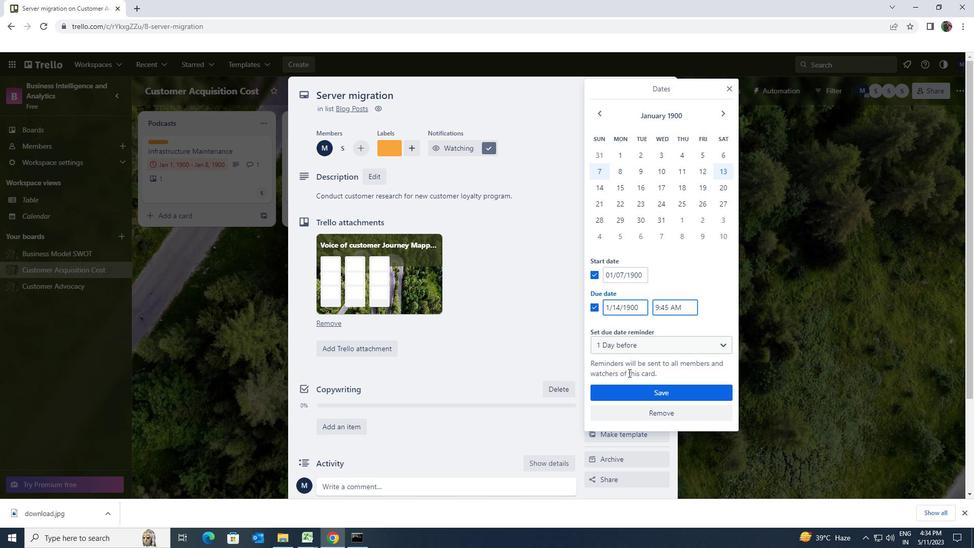 
Action: Mouse pressed left at (642, 397)
Screenshot: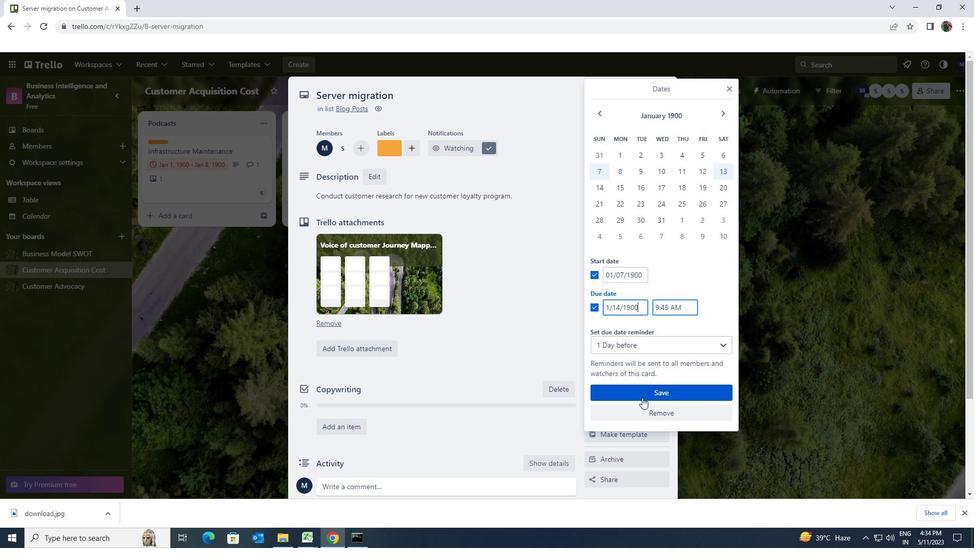 
